 Task: Create a task  Integrate a new third-party shipping system for an e-commerce website , assign it to team member softage.1@softage.net in the project AgileMastery and update the status of the task to  On Track  , set the priority of the task to Low
Action: Mouse moved to (93, 345)
Screenshot: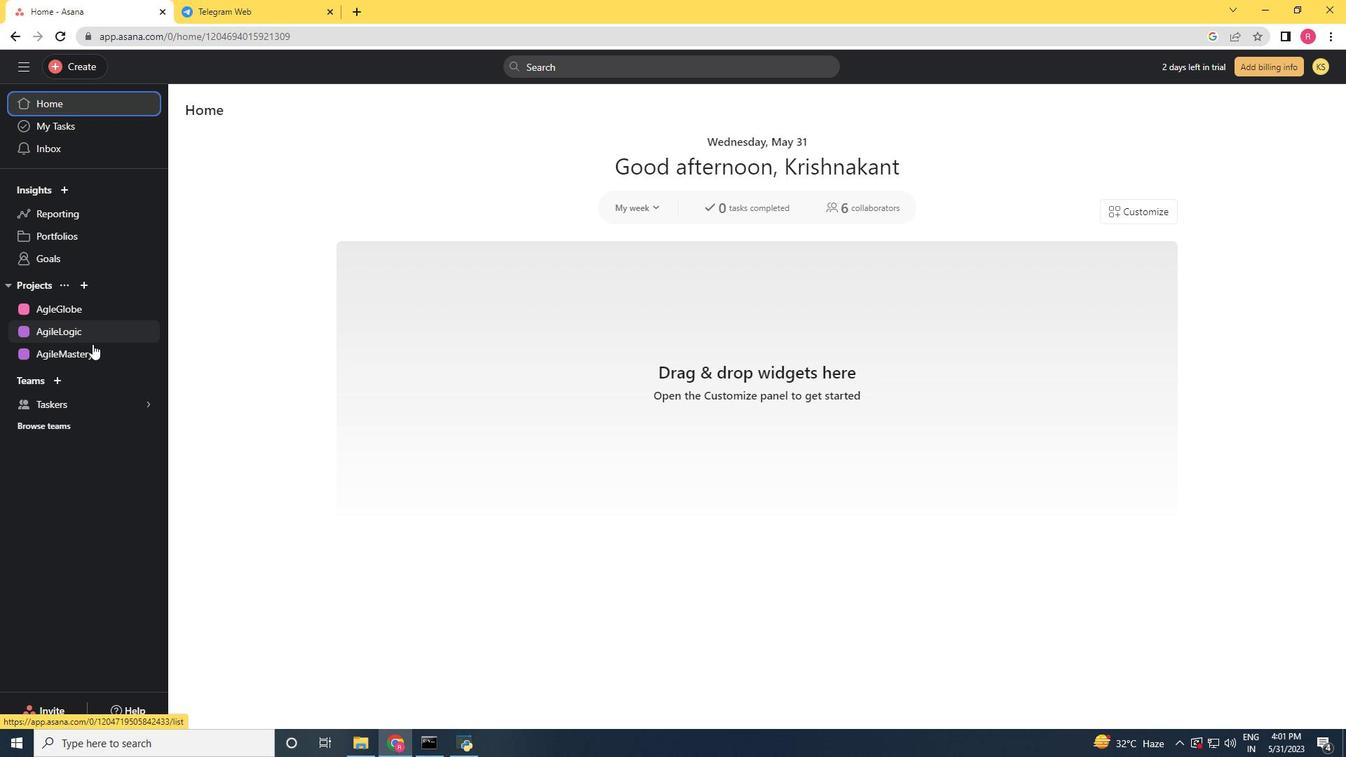 
Action: Mouse pressed left at (93, 345)
Screenshot: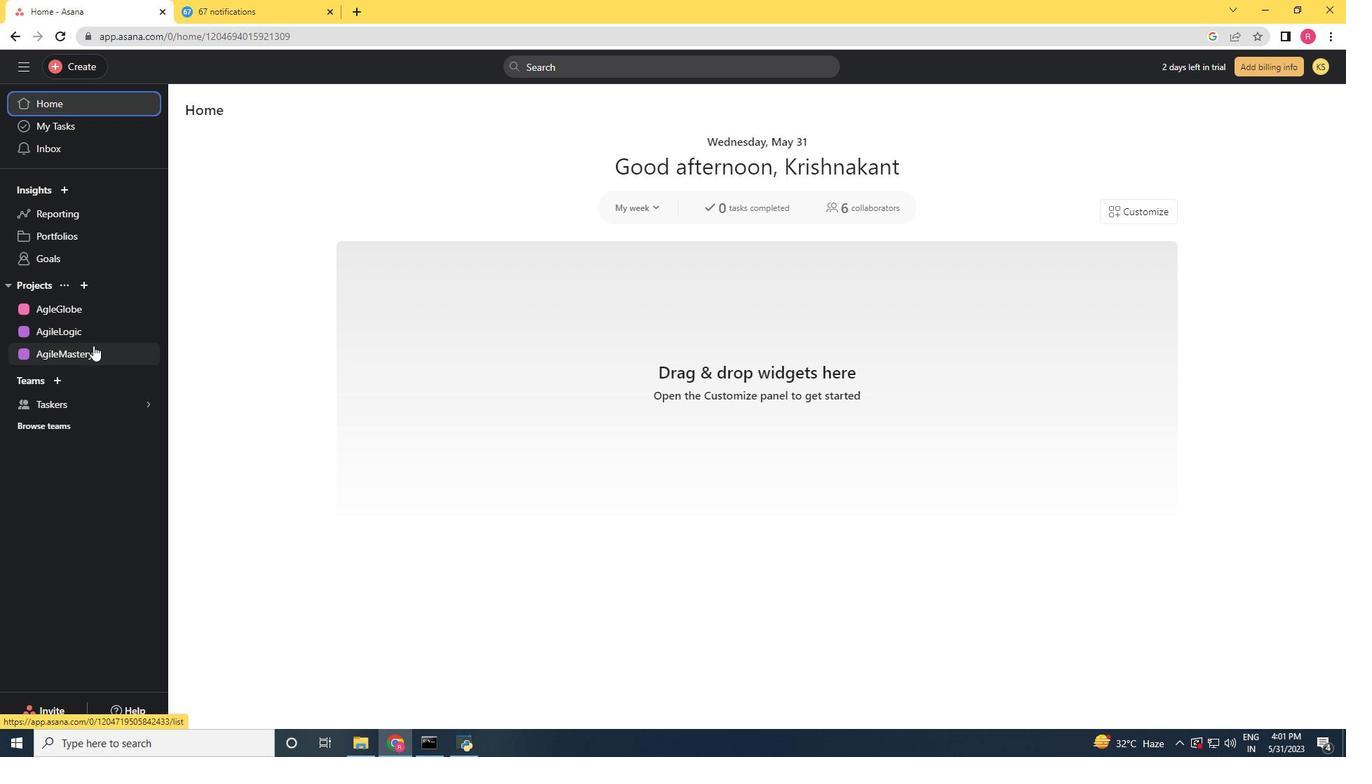 
Action: Mouse moved to (86, 56)
Screenshot: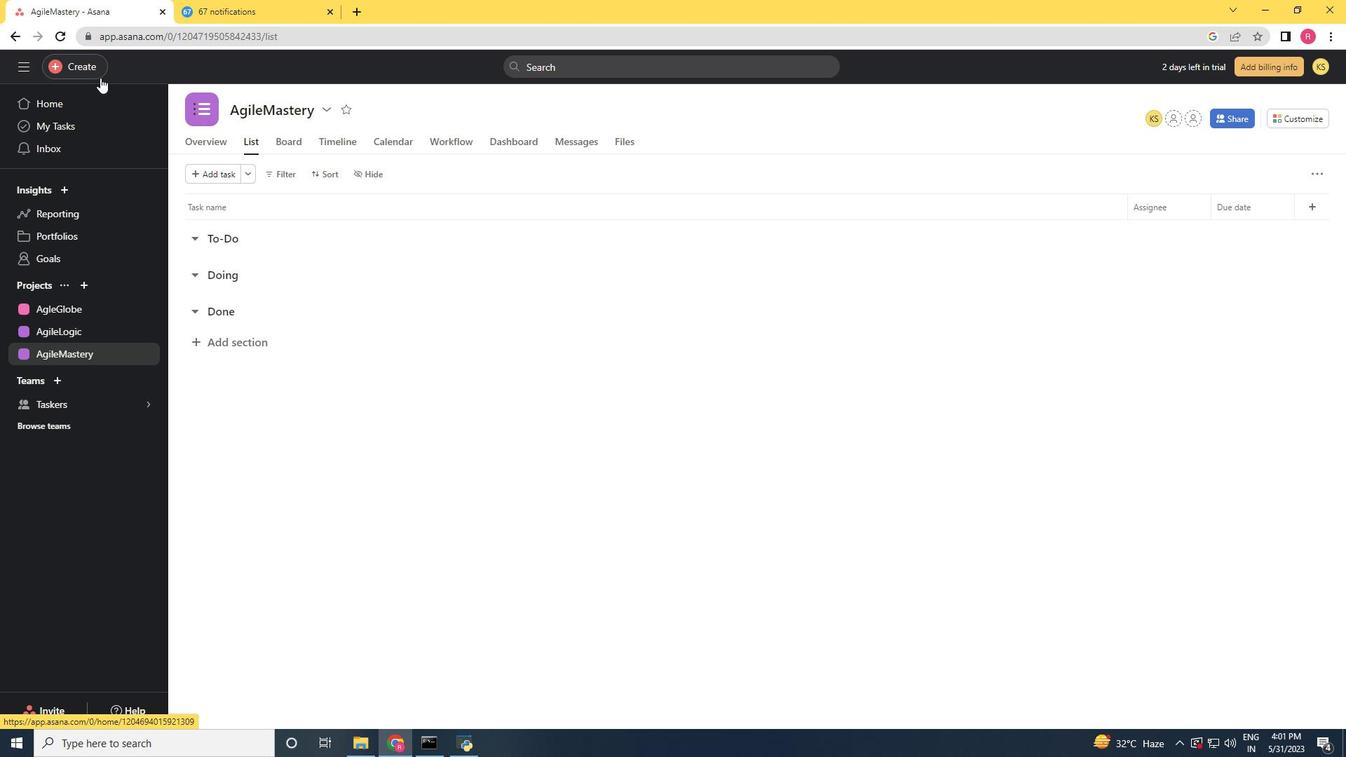 
Action: Mouse pressed left at (86, 56)
Screenshot: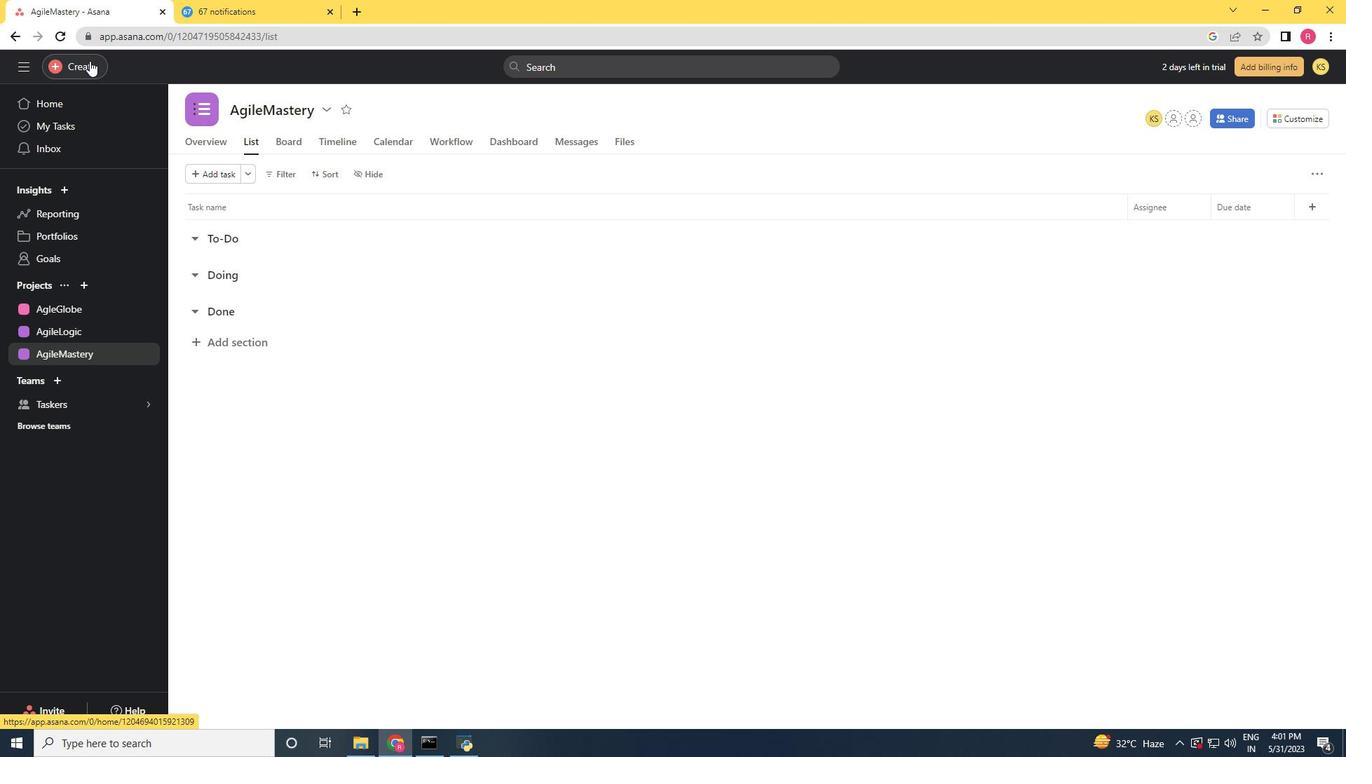 
Action: Mouse moved to (152, 66)
Screenshot: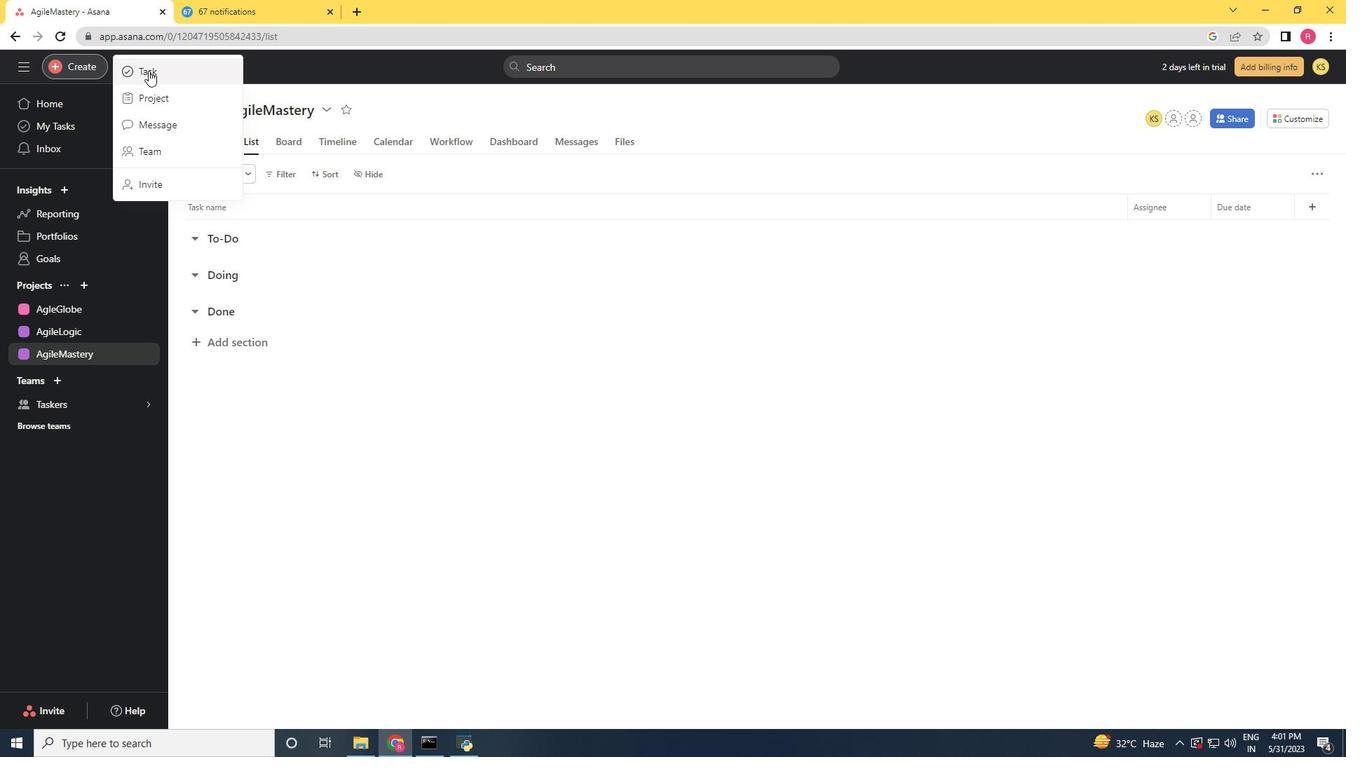 
Action: Mouse pressed left at (152, 66)
Screenshot: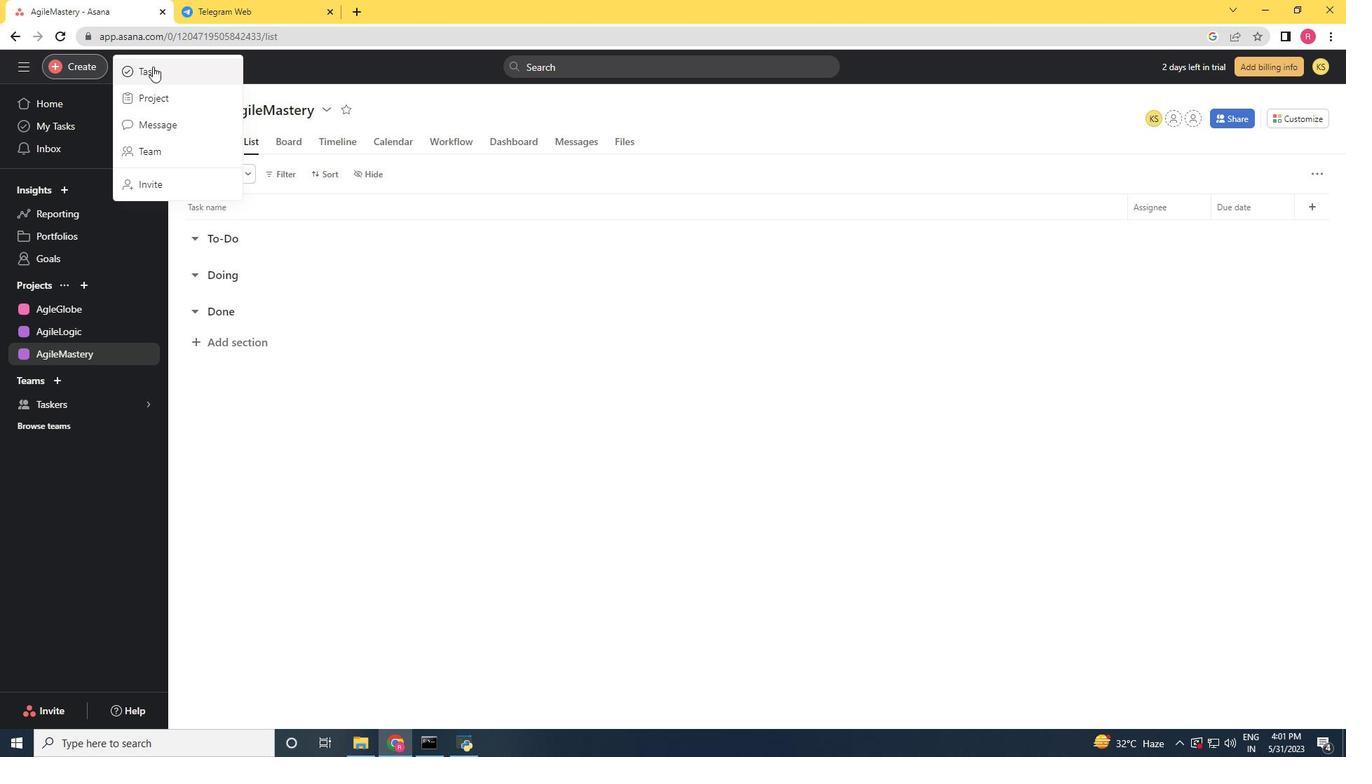 
Action: Mouse moved to (1099, 377)
Screenshot: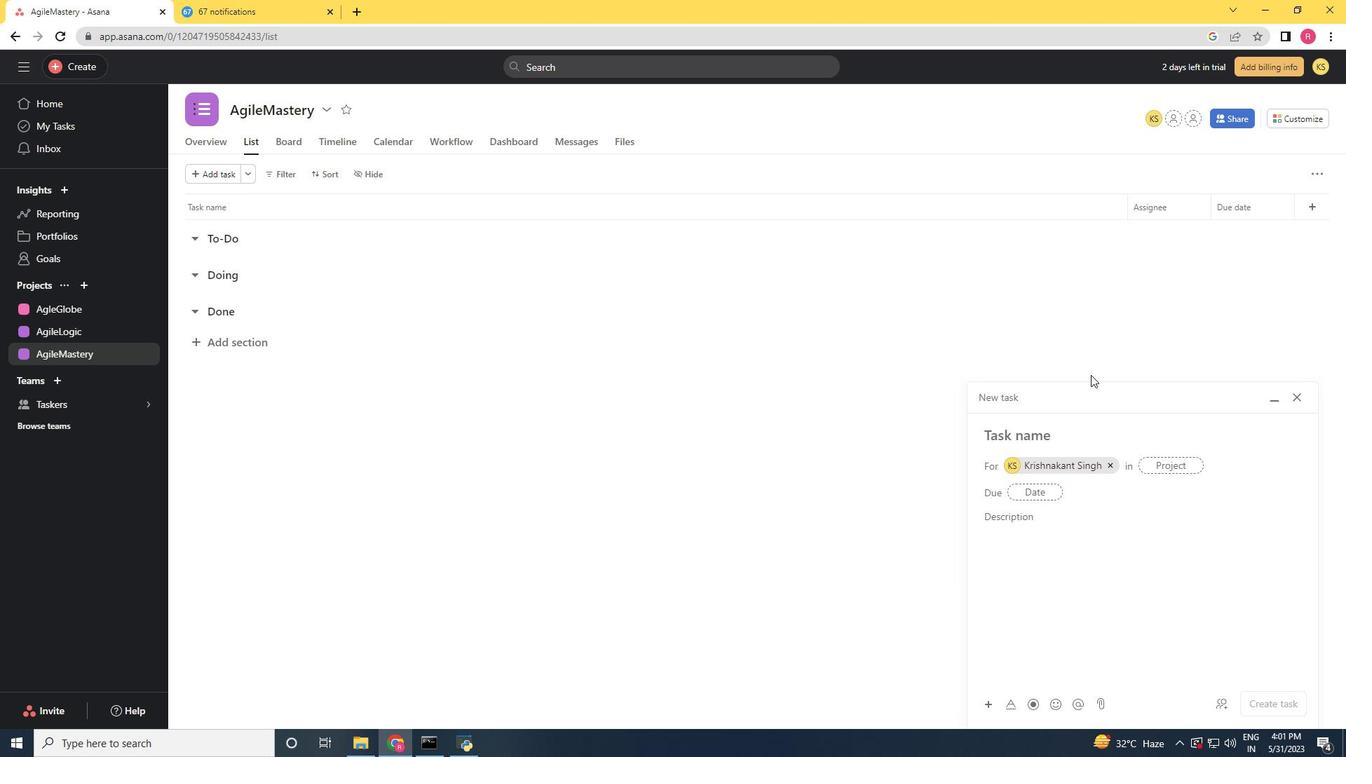 
Action: Key pressed <Key.shift>Integrate<Key.space>a<Key.space>new<Key.space>r<Key.backspace>third-party<Key.space>shipping<Key.space>system<Key.space>for<Key.space>an<Key.space>e-commerce<Key.space>website
Screenshot: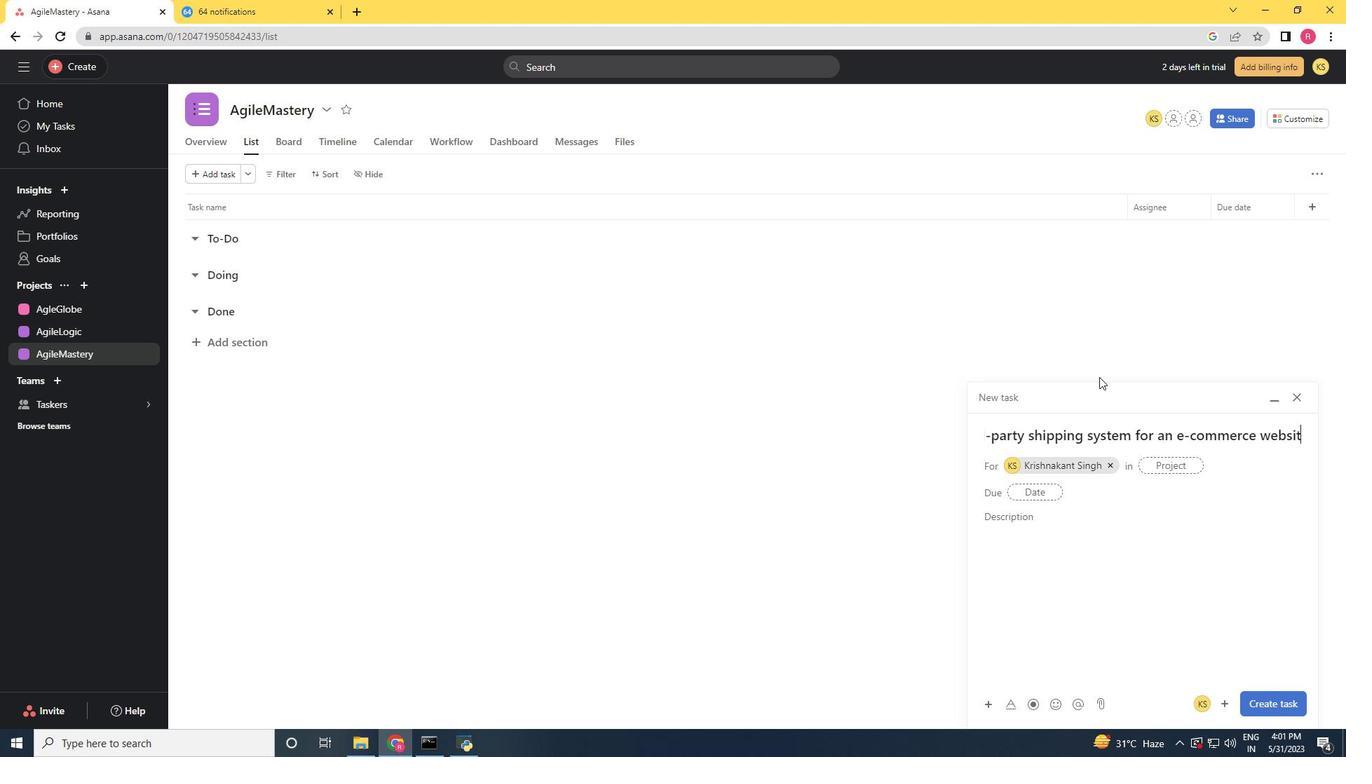 
Action: Mouse moved to (1086, 464)
Screenshot: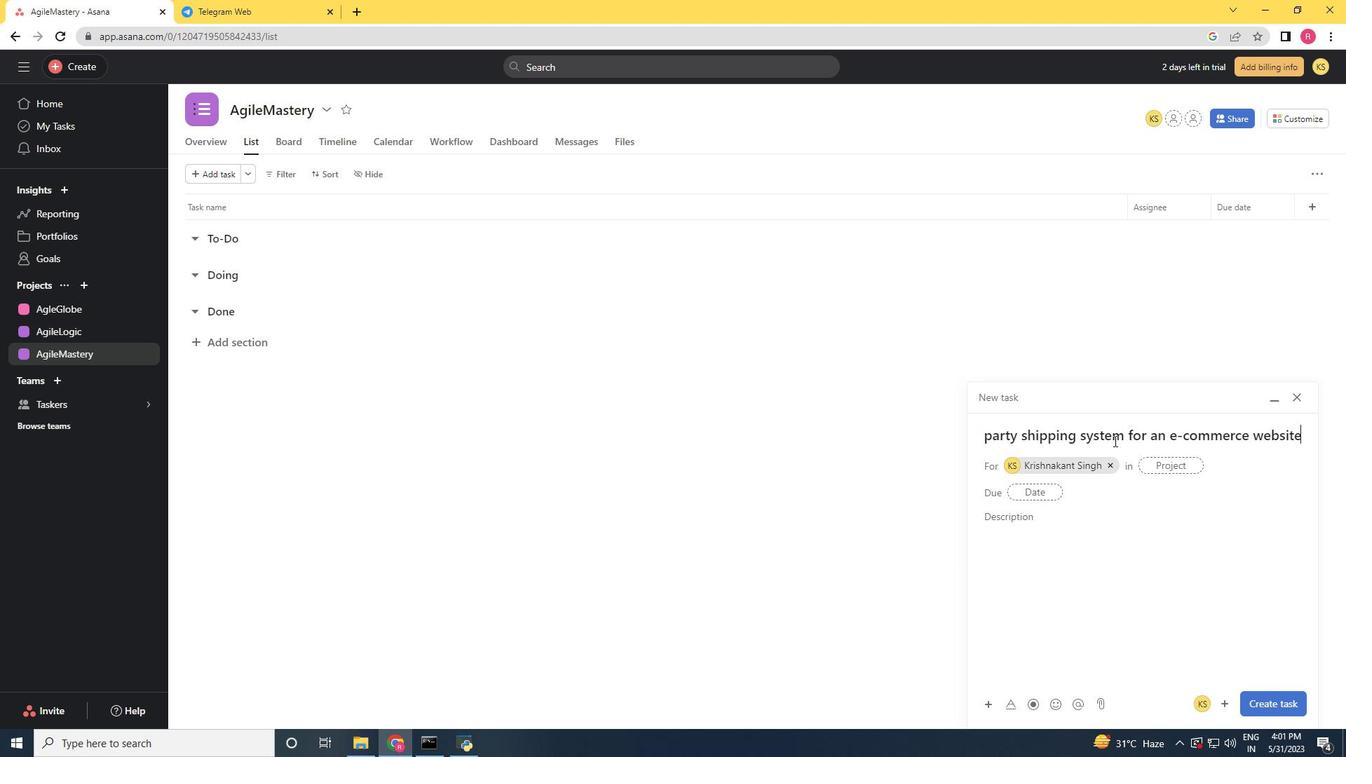 
Action: Mouse pressed left at (1086, 464)
Screenshot: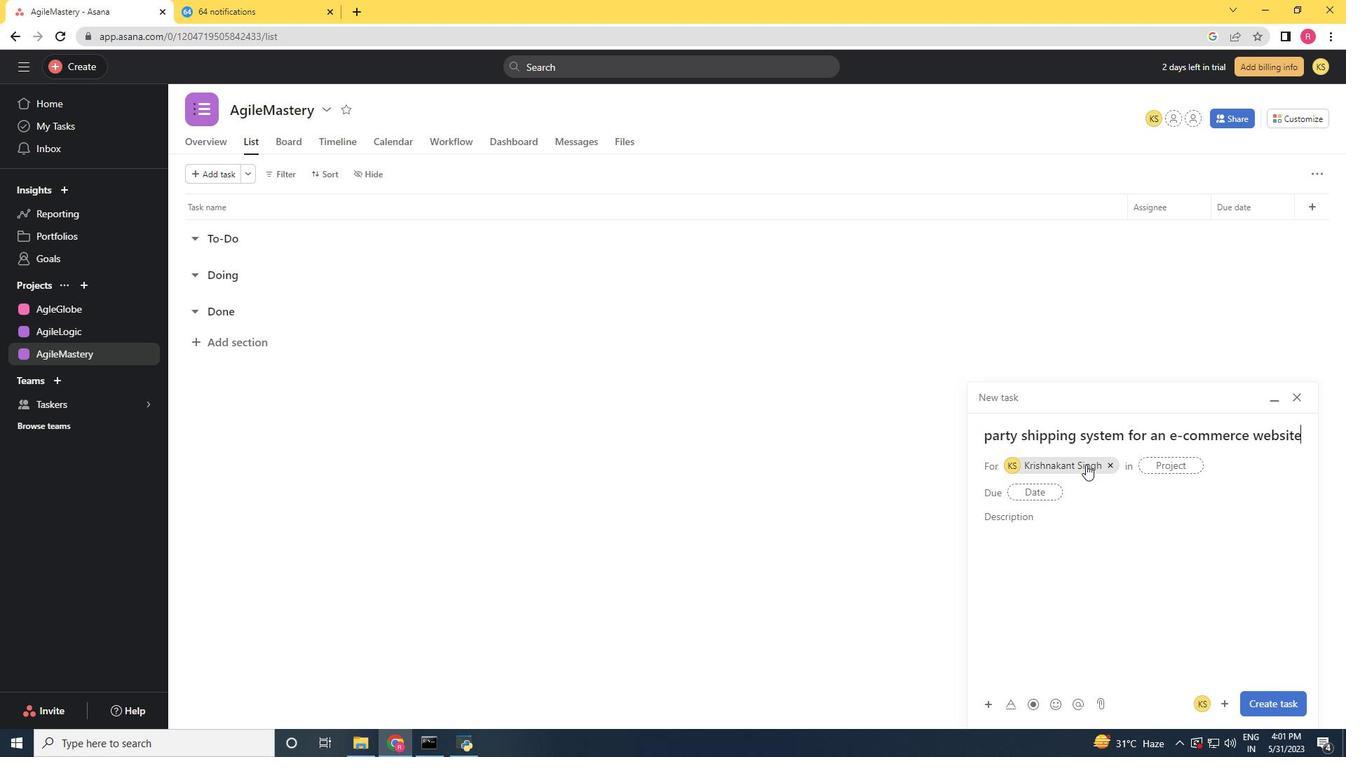 
Action: Mouse moved to (1037, 467)
Screenshot: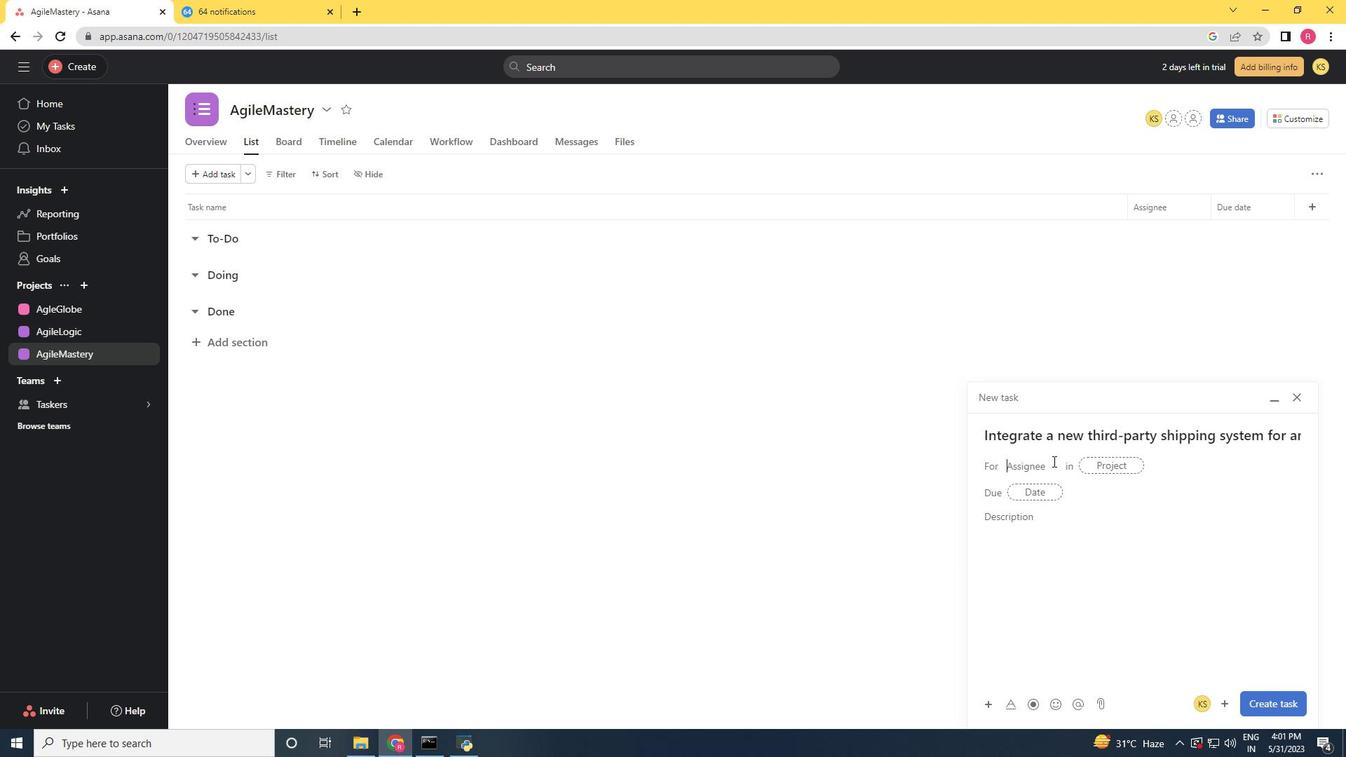 
Action: Mouse pressed left at (1037, 467)
Screenshot: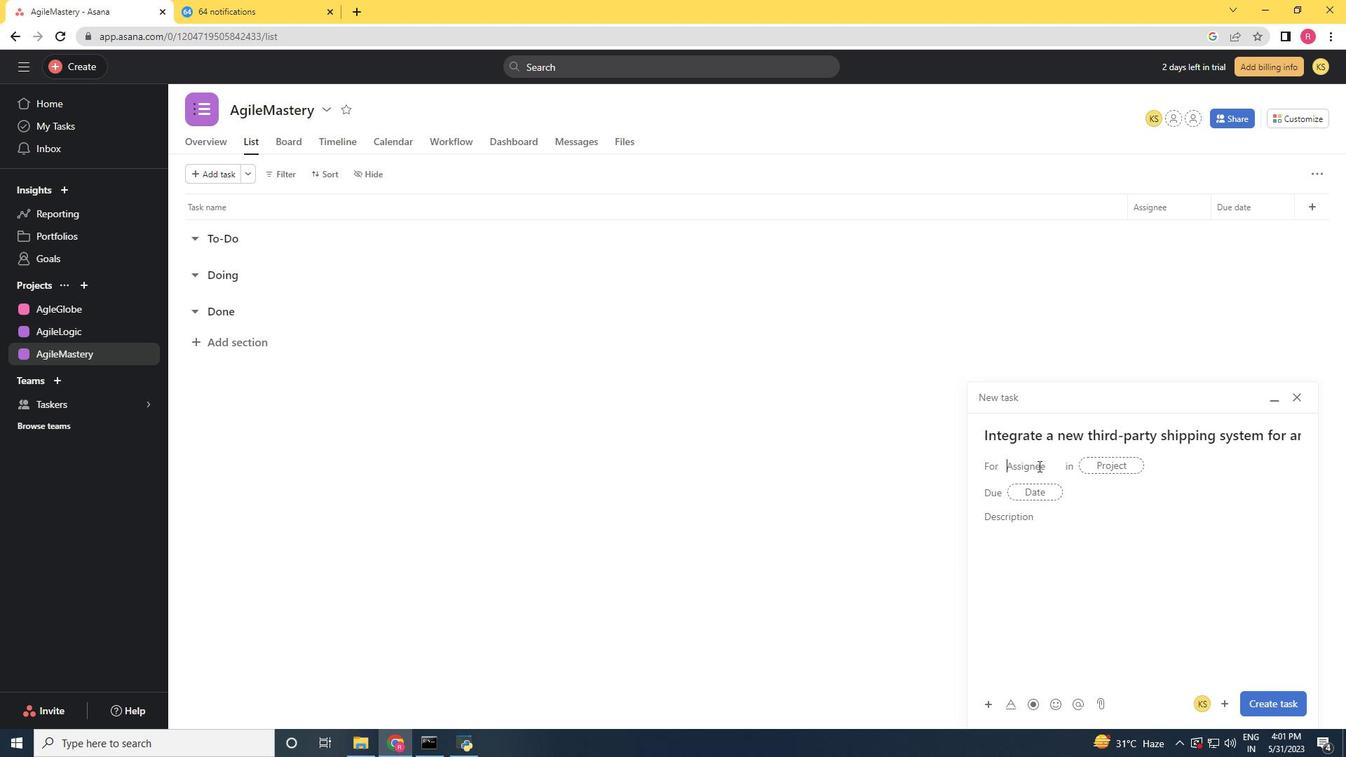 
Action: Key pressed softage.1<Key.shift>@softage.net
Screenshot: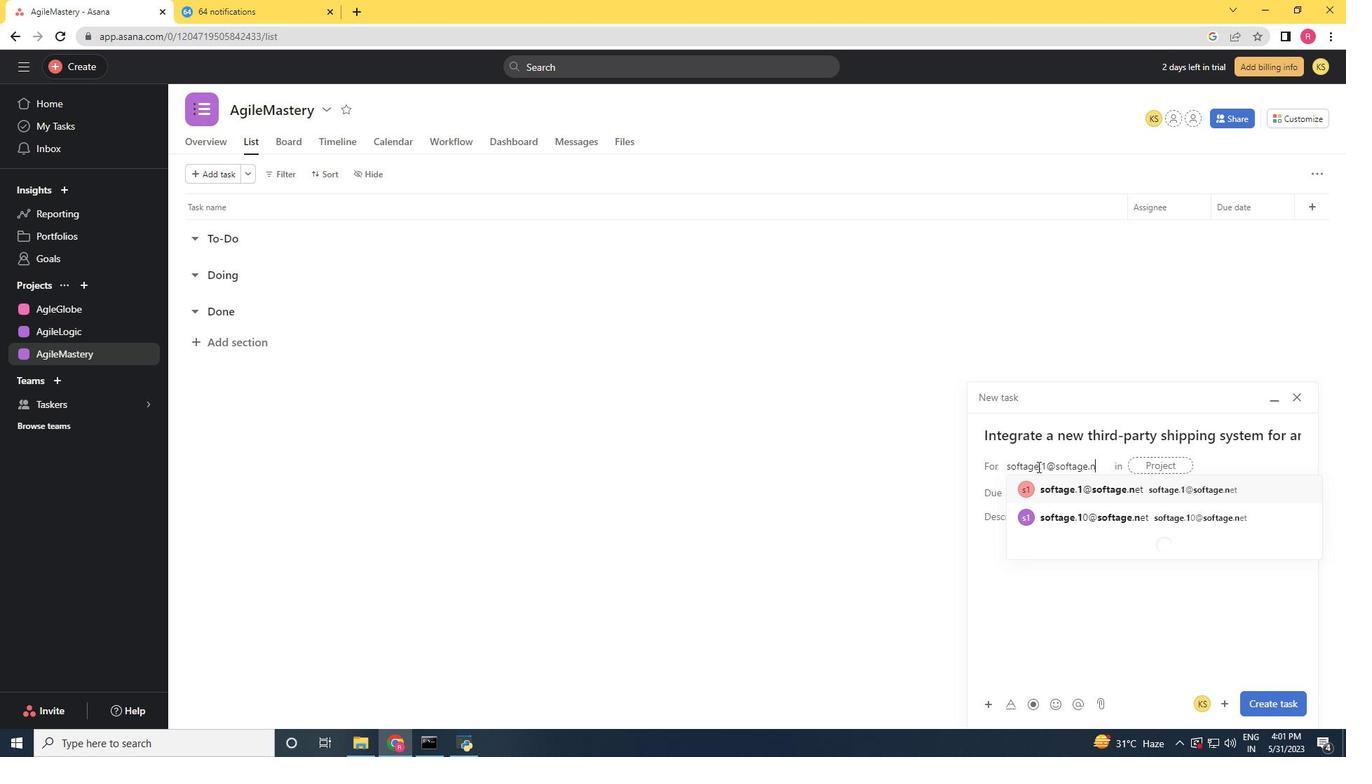 
Action: Mouse moved to (1076, 483)
Screenshot: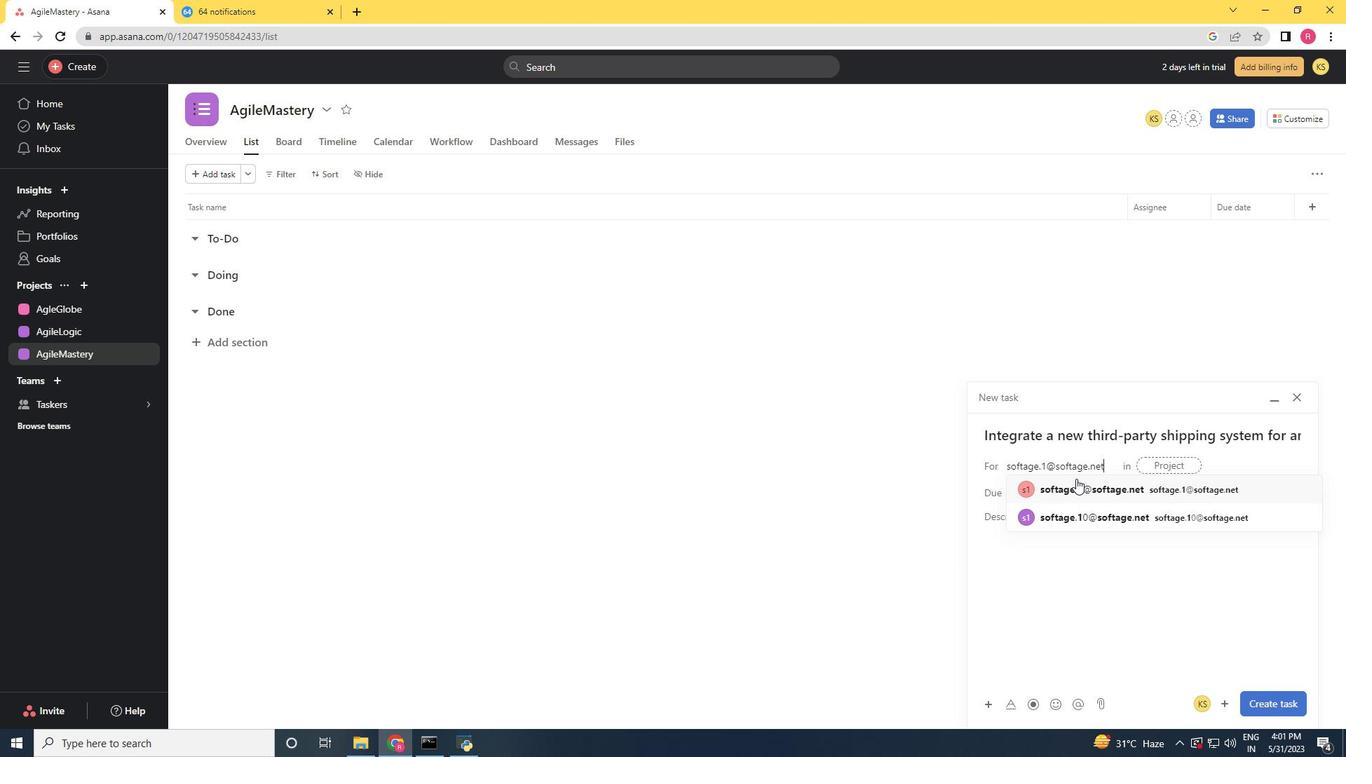 
Action: Mouse pressed left at (1076, 483)
Screenshot: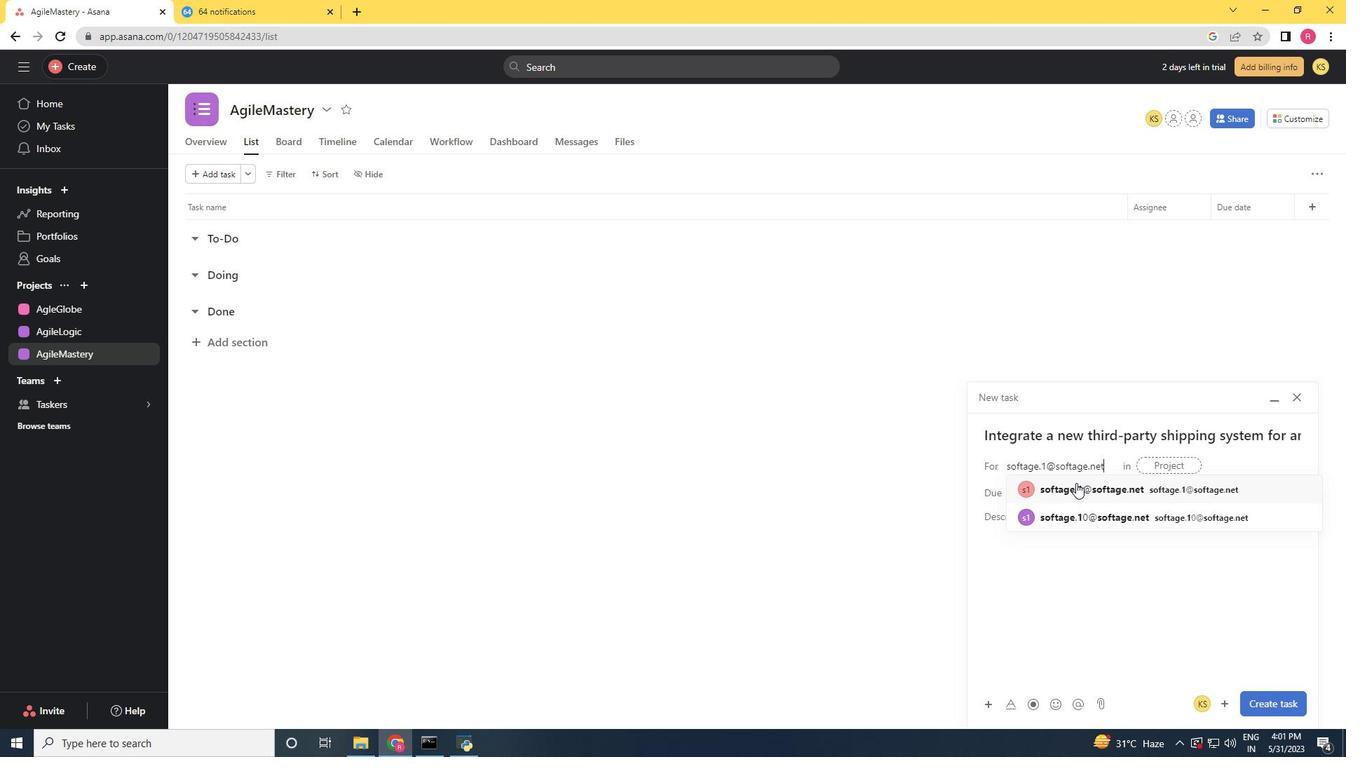 
Action: Mouse moved to (951, 492)
Screenshot: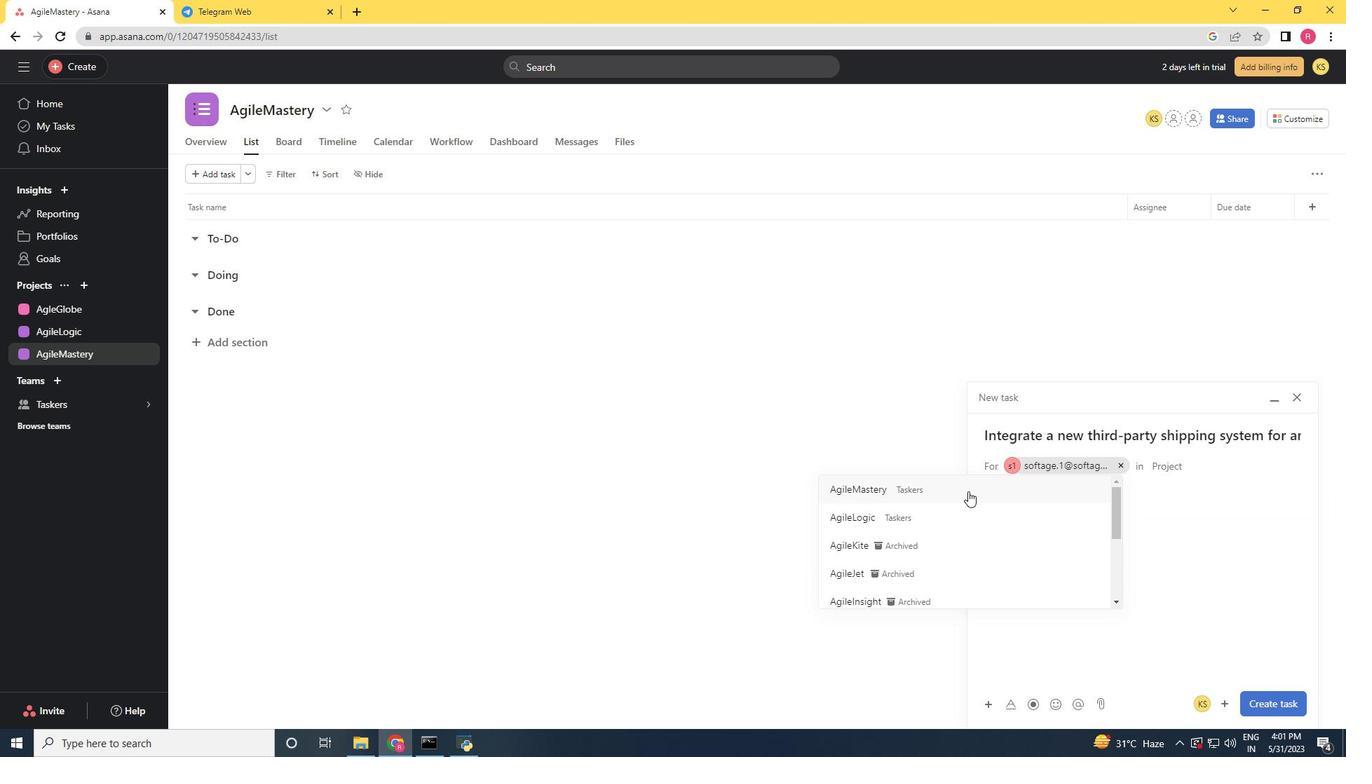 
Action: Mouse pressed left at (951, 492)
Screenshot: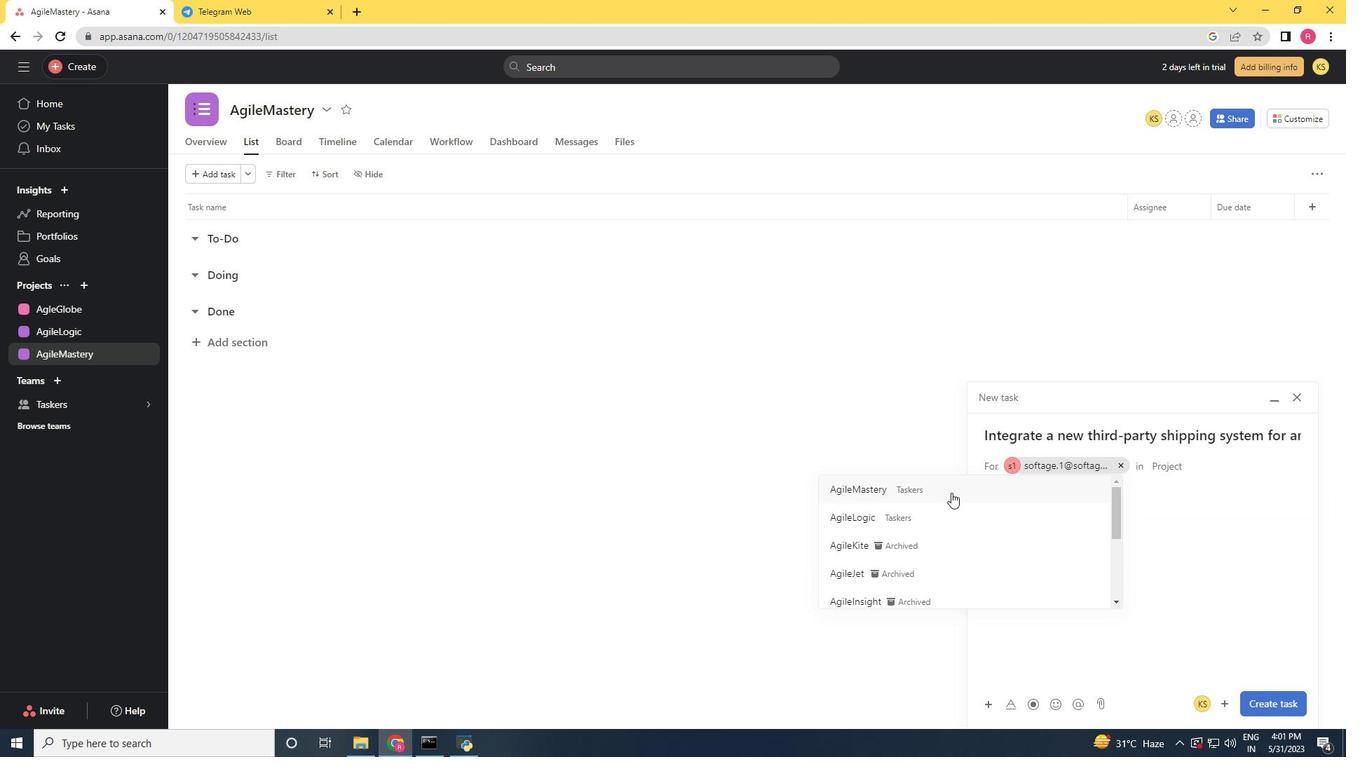 
Action: Mouse moved to (1284, 708)
Screenshot: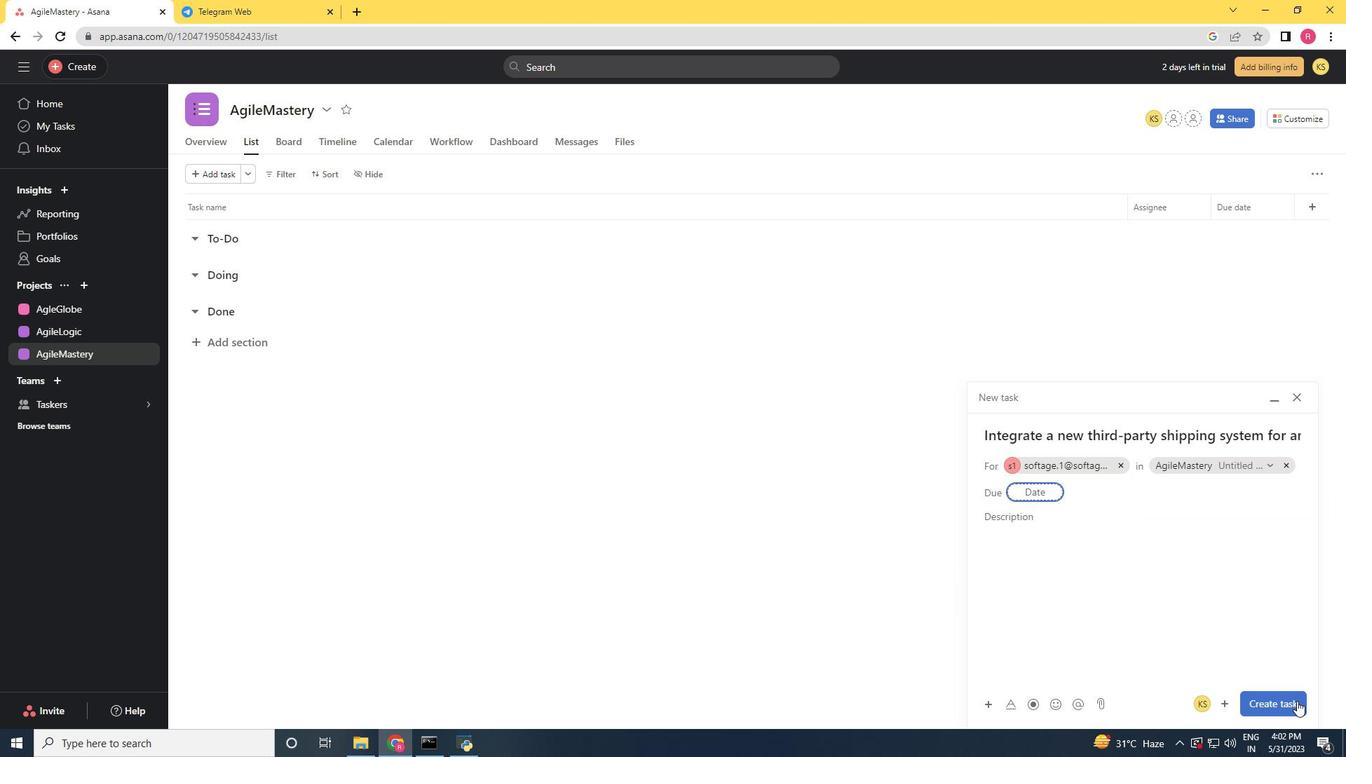 
Action: Mouse pressed left at (1284, 708)
Screenshot: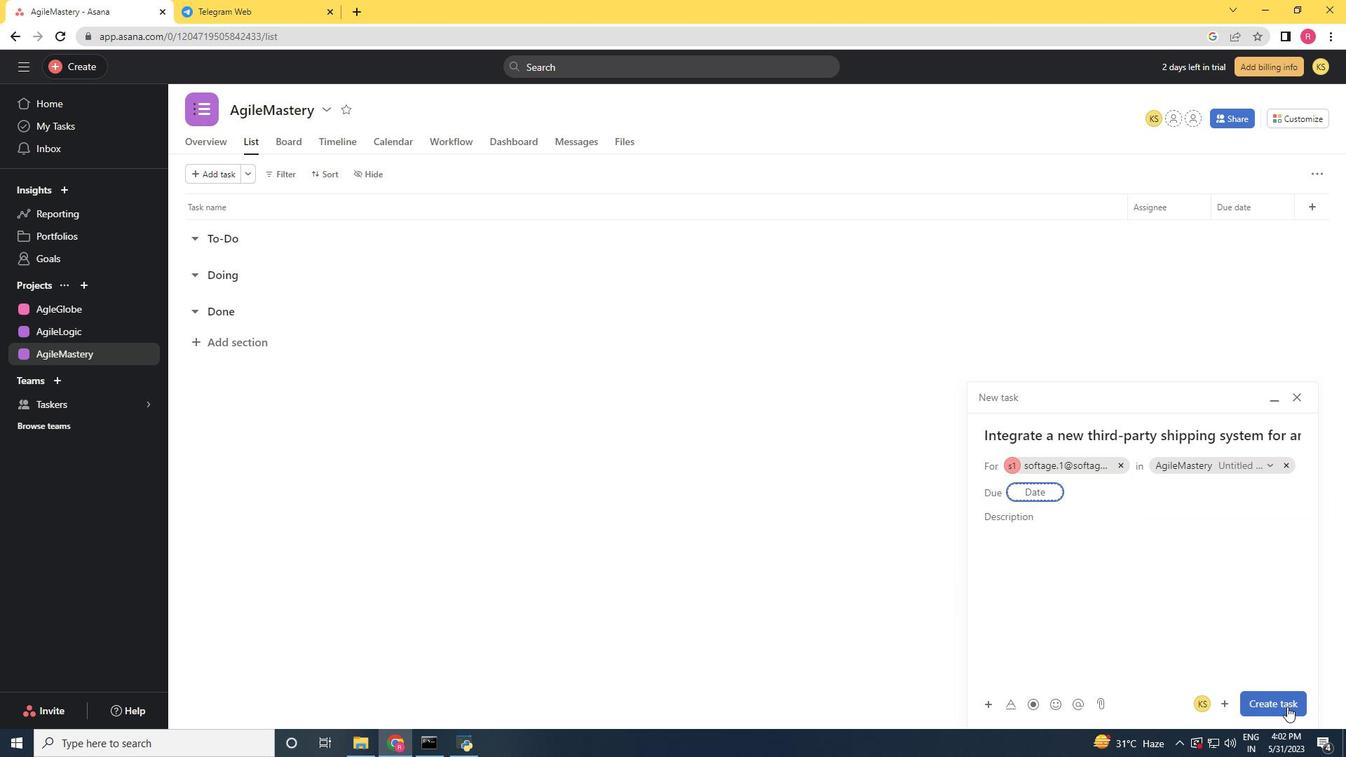 
Action: Mouse moved to (1129, 203)
Screenshot: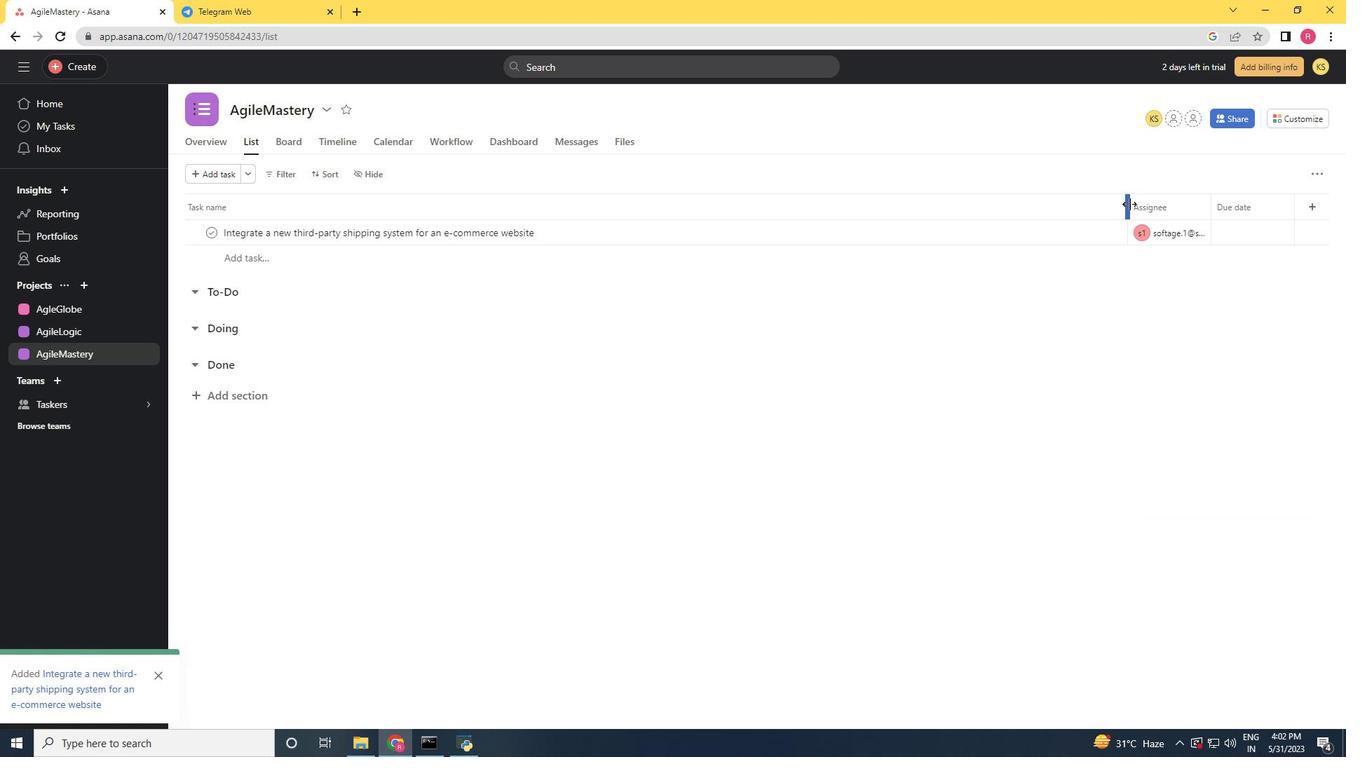 
Action: Mouse pressed left at (1129, 203)
Screenshot: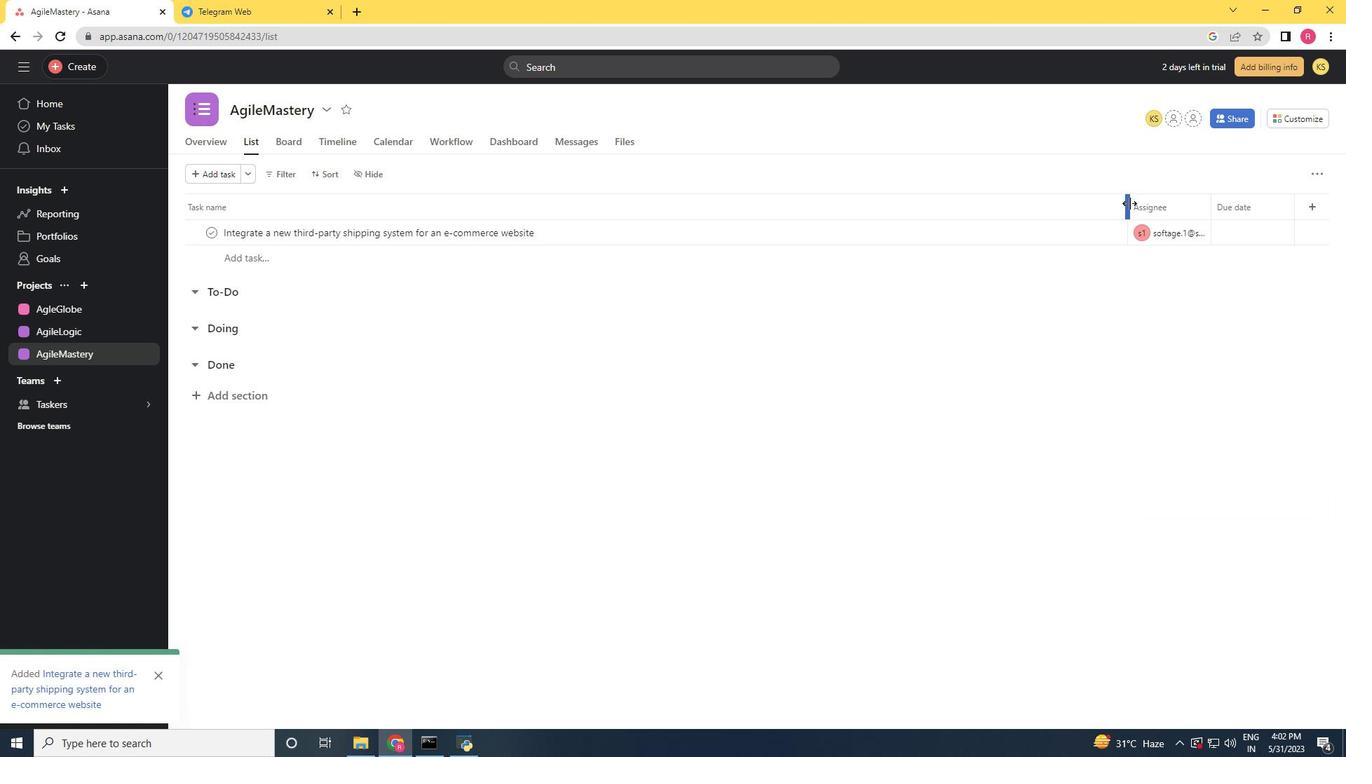
Action: Mouse moved to (1186, 206)
Screenshot: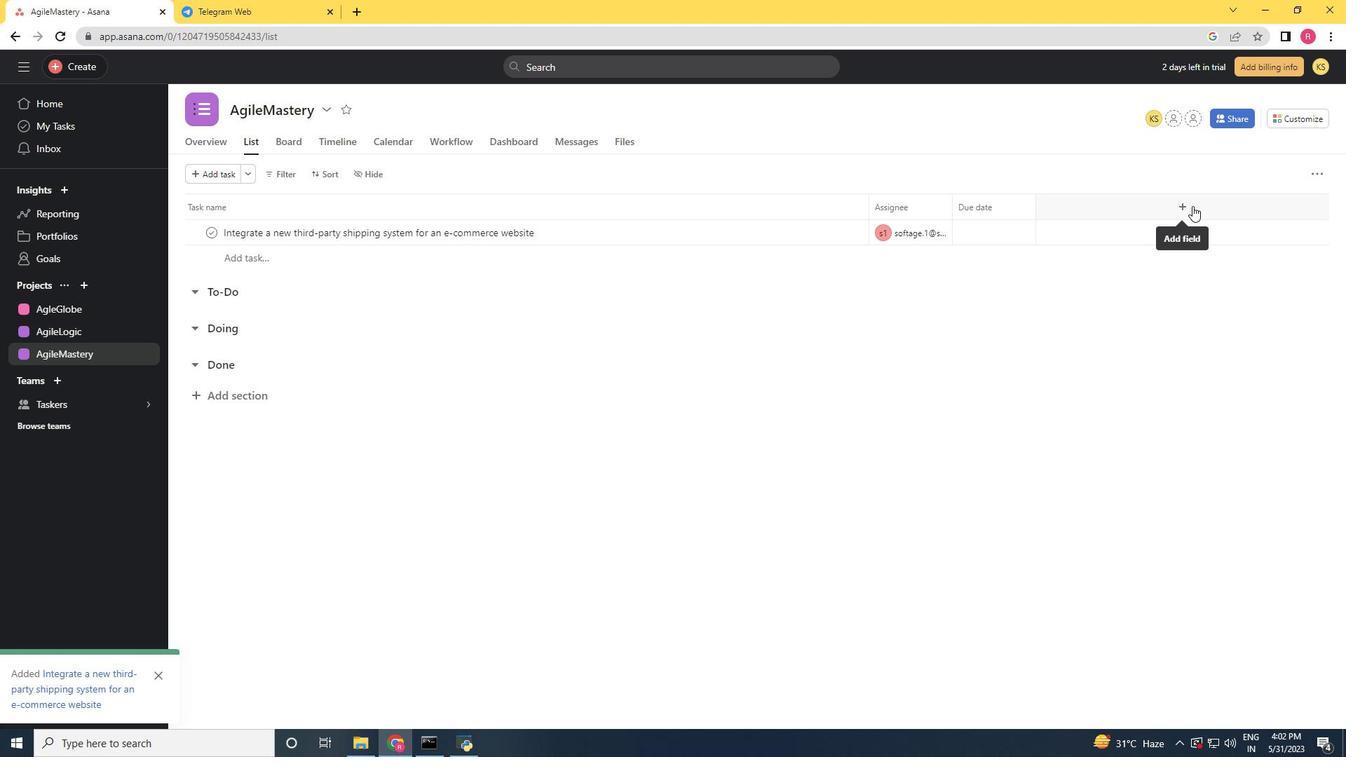 
Action: Mouse pressed left at (1186, 206)
Screenshot: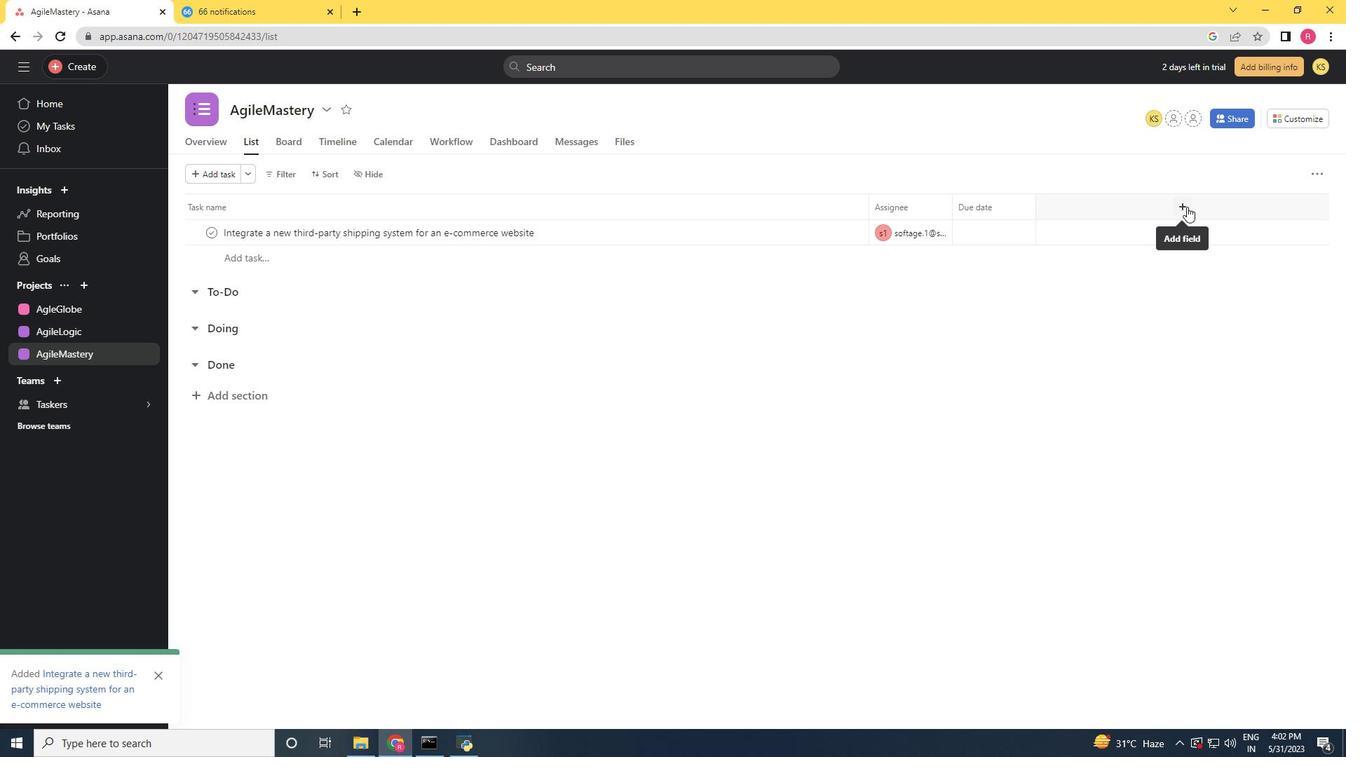 
Action: Mouse moved to (1075, 366)
Screenshot: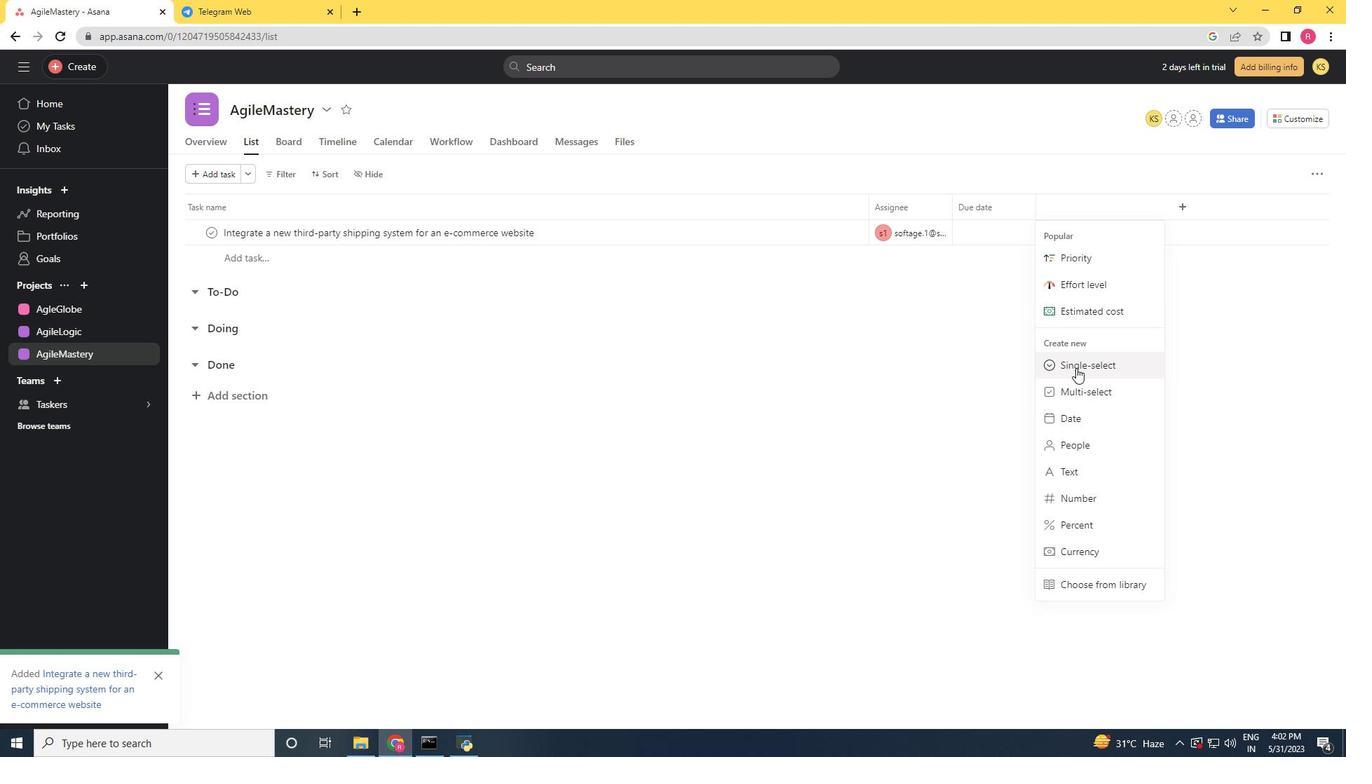 
Action: Mouse pressed left at (1075, 366)
Screenshot: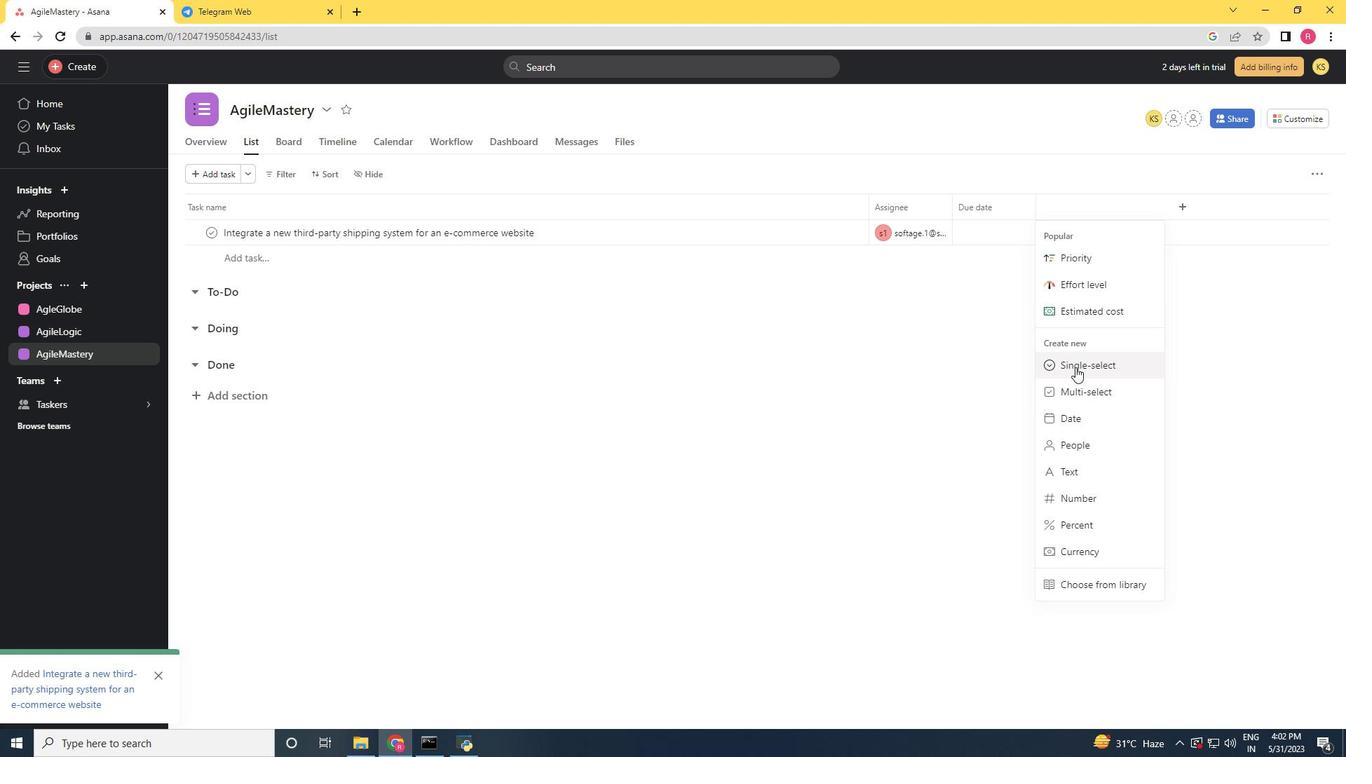 
Action: Key pressed <Key.shift><Key.shift><Key.shift><Key.shift><Key.shift><Key.shift><Key.shift><Key.shift><Key.shift><Key.shift><Key.shift><Key.shift><Key.shift><Key.shift><Key.shift><Key.shift><Key.shift><Key.shift><Key.shift>Status
Screenshot: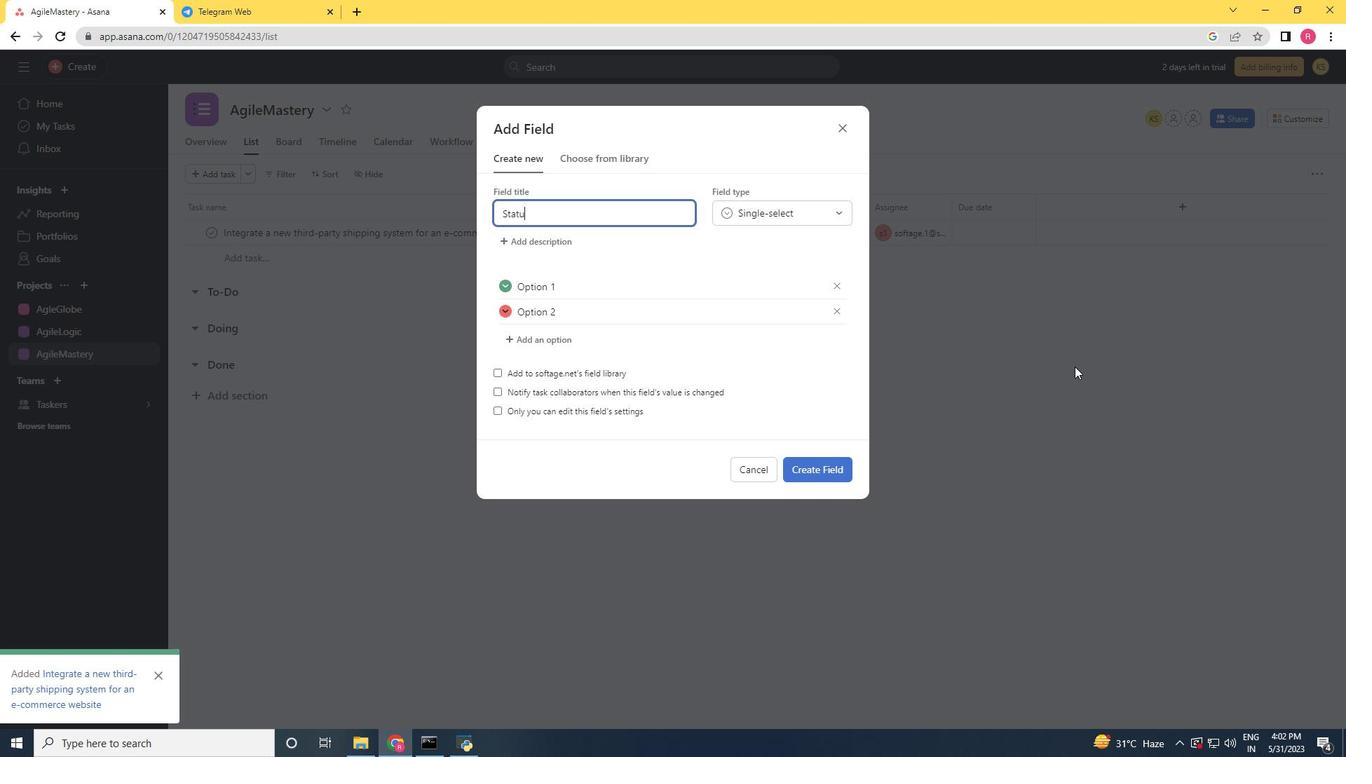 
Action: Mouse moved to (648, 295)
Screenshot: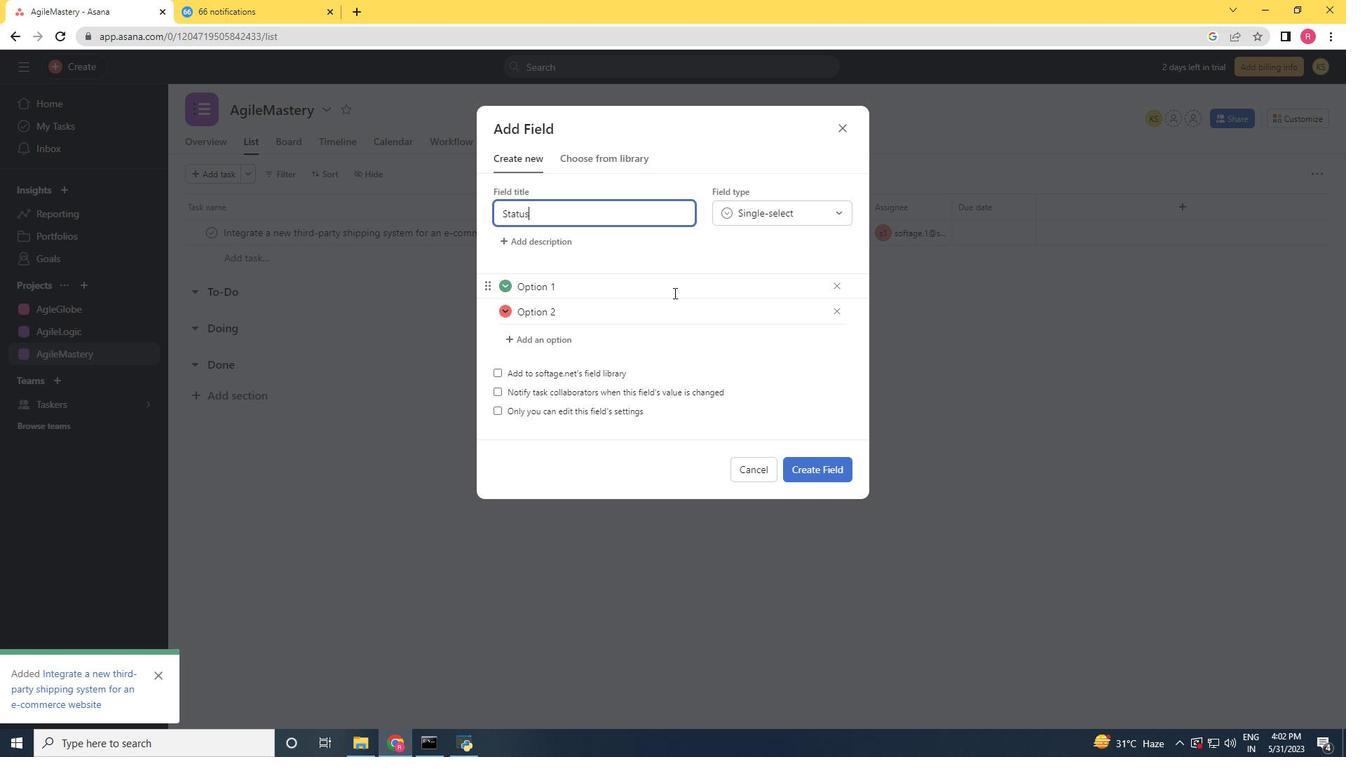 
Action: Mouse pressed left at (648, 295)
Screenshot: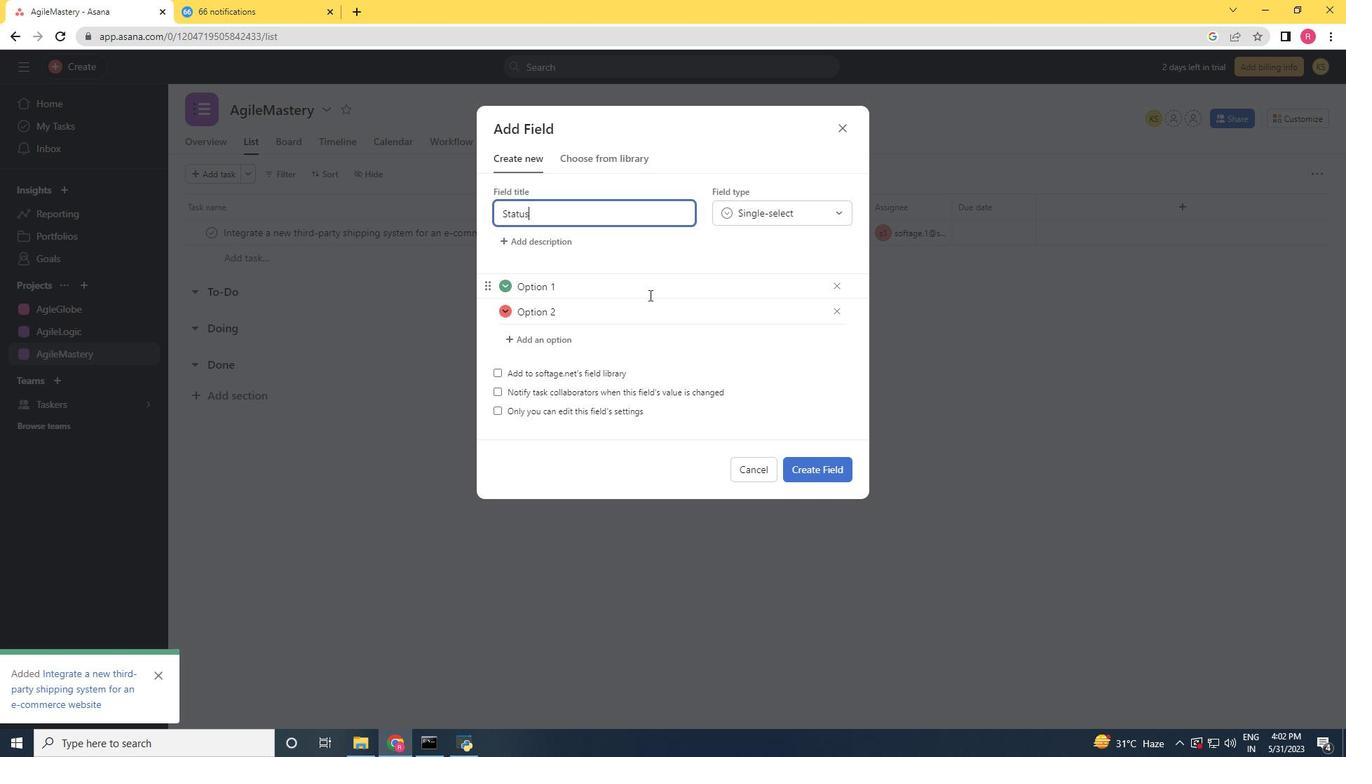 
Action: Key pressed <Key.backspace><Key.backspace><Key.backspace><Key.backspace><Key.backspace><Key.backspace><Key.backspace><Key.backspace><Key.shift>On<Key.space><Key.shift>Track<Key.enter><Key.shift>Off<Key.space><Key.shift>Track<Key.enter><Key.shift><Key.shift><Key.shift>At<Key.space><Key.shift>Risk
Screenshot: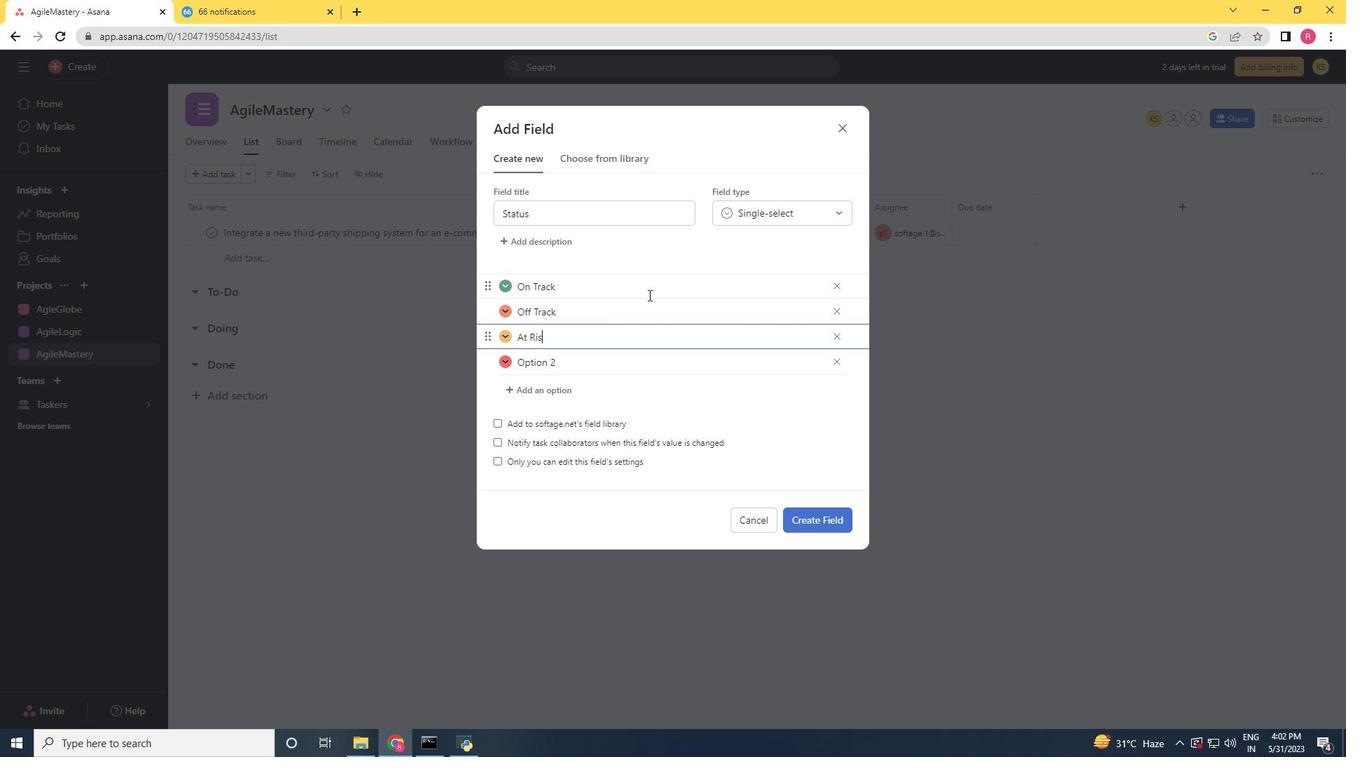 
Action: Mouse moved to (838, 363)
Screenshot: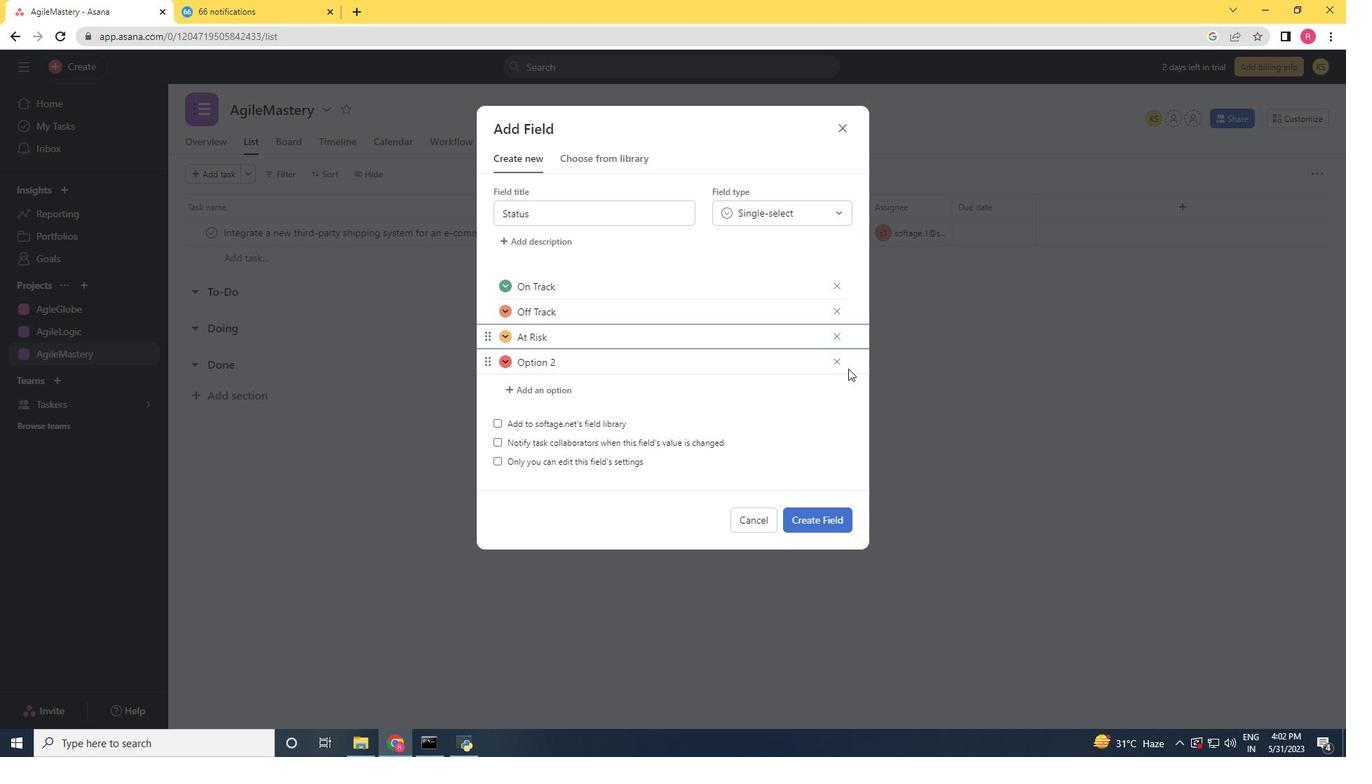 
Action: Mouse pressed left at (838, 363)
Screenshot: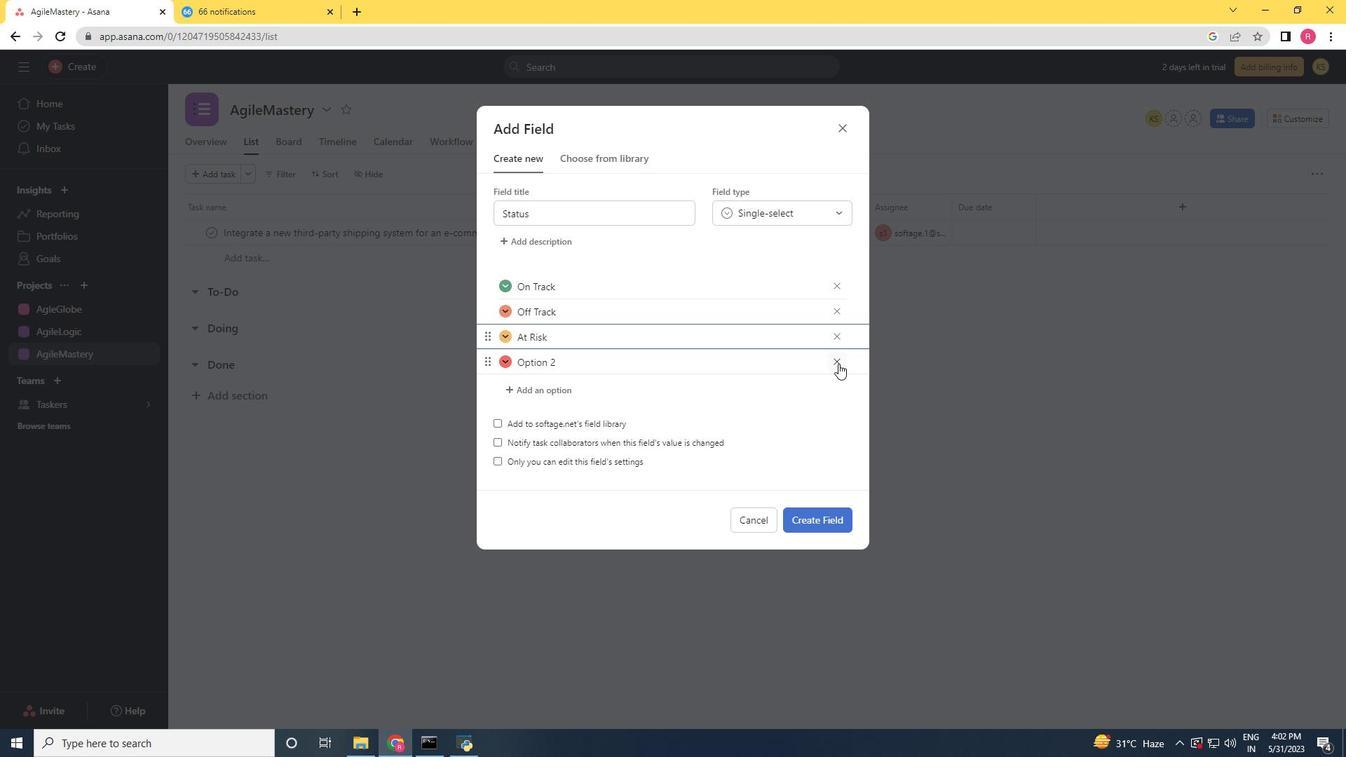 
Action: Mouse moved to (824, 493)
Screenshot: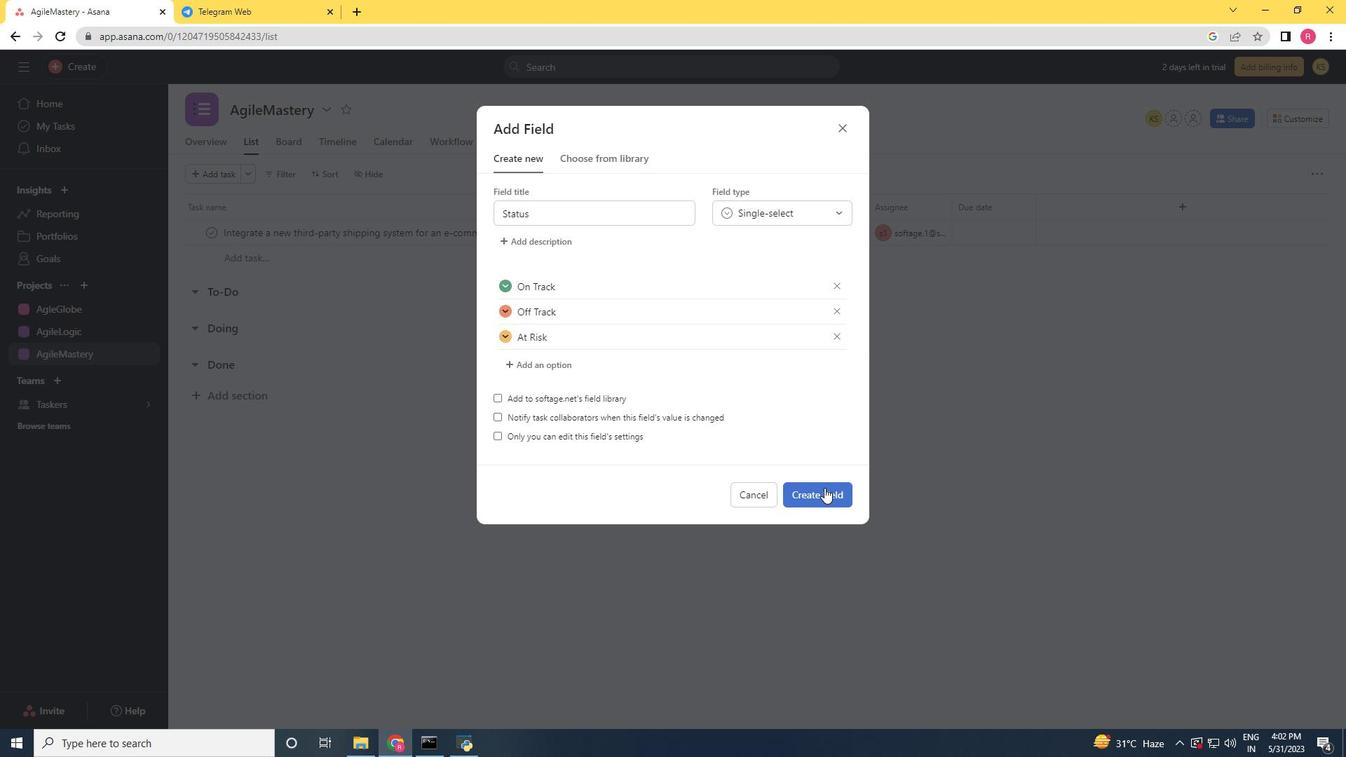 
Action: Mouse pressed left at (824, 493)
Screenshot: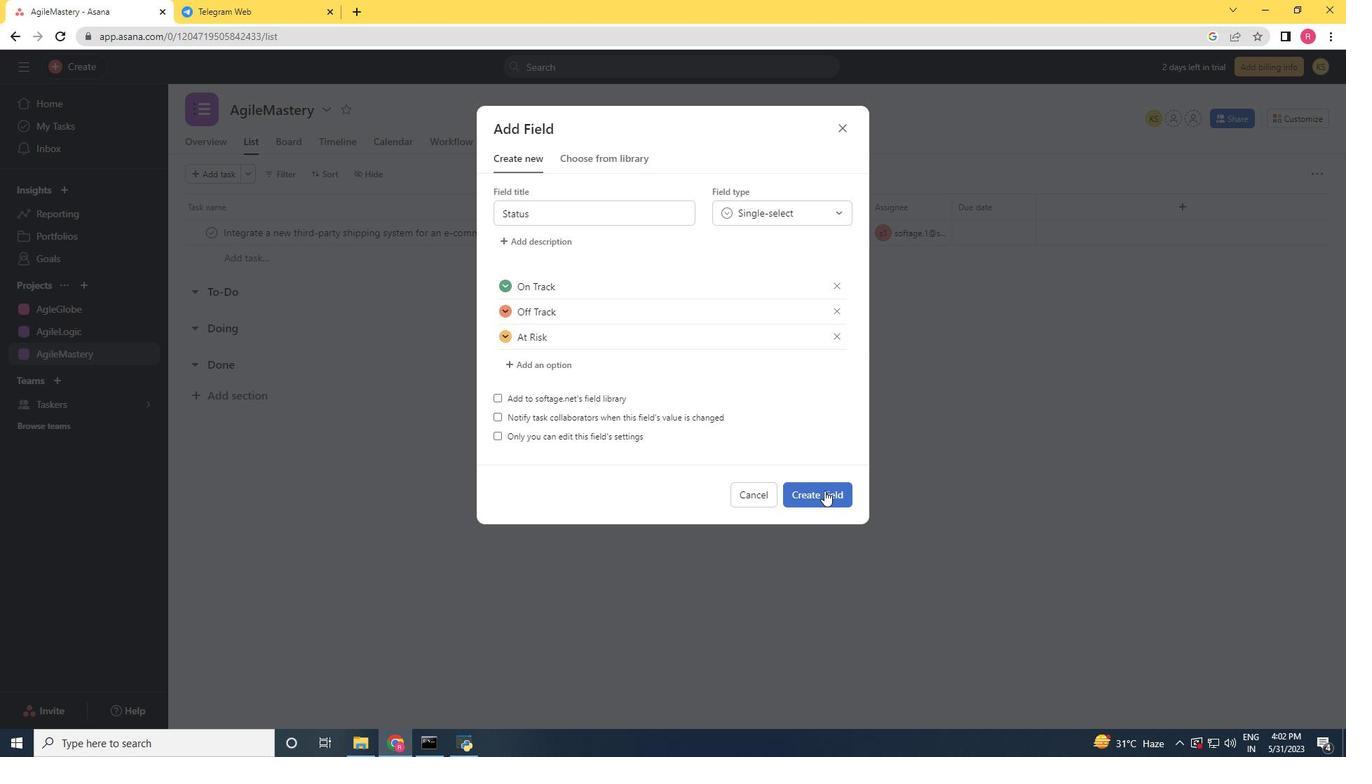 
Action: Mouse moved to (1074, 234)
Screenshot: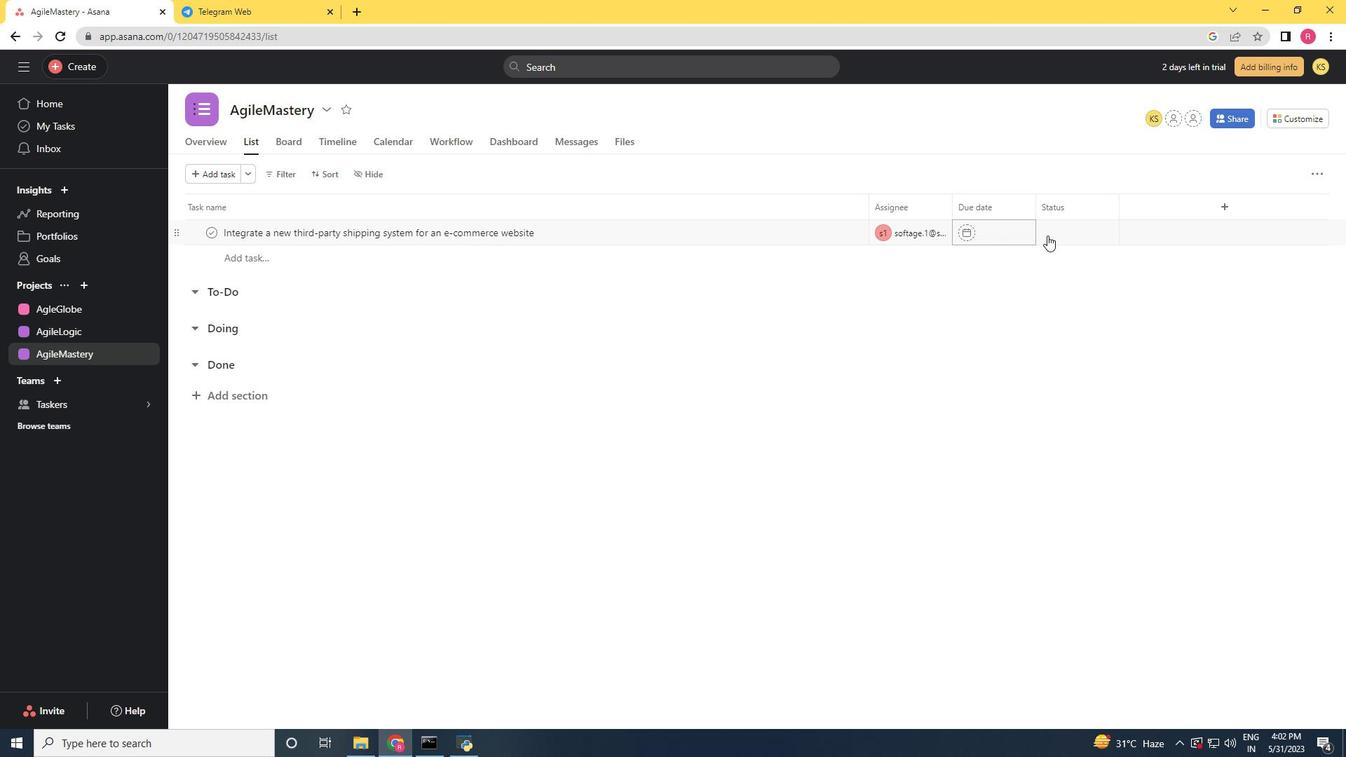 
Action: Mouse pressed left at (1074, 234)
Screenshot: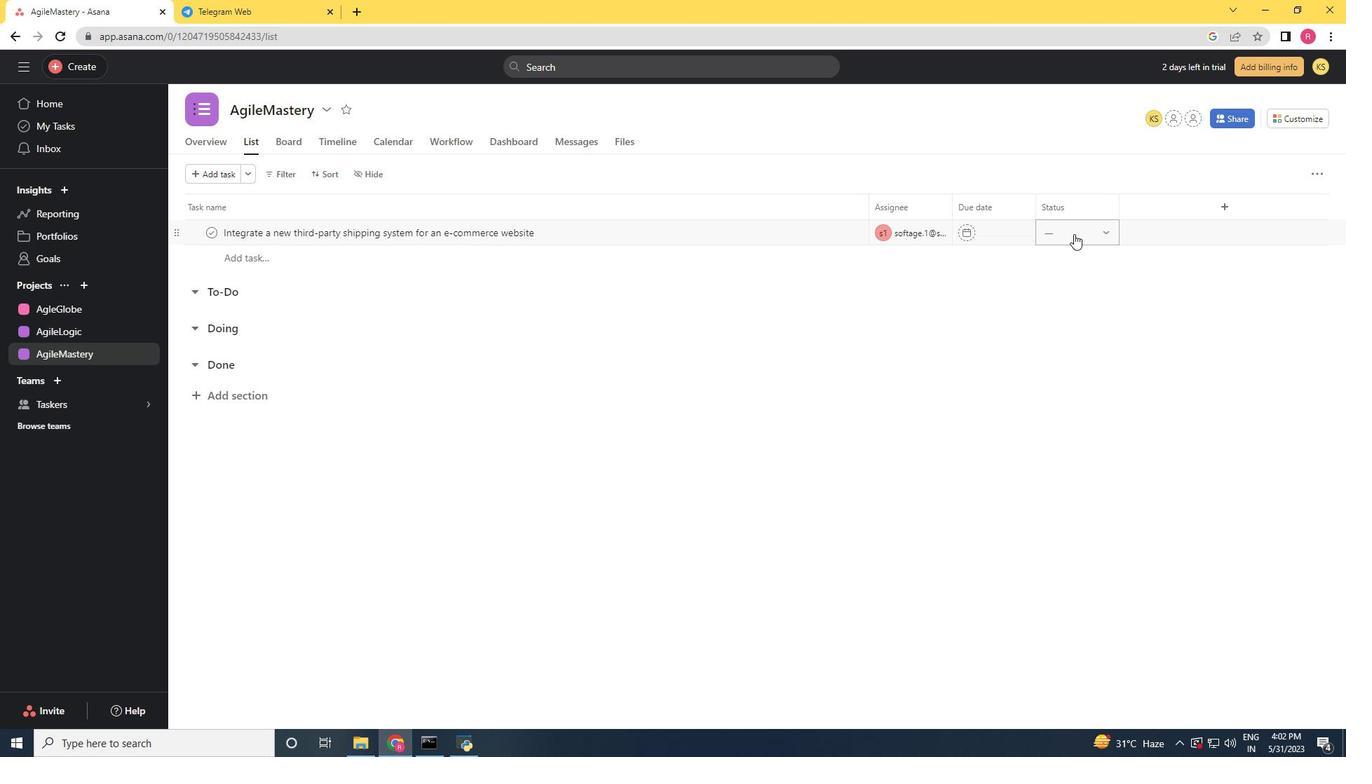 
Action: Mouse moved to (1083, 283)
Screenshot: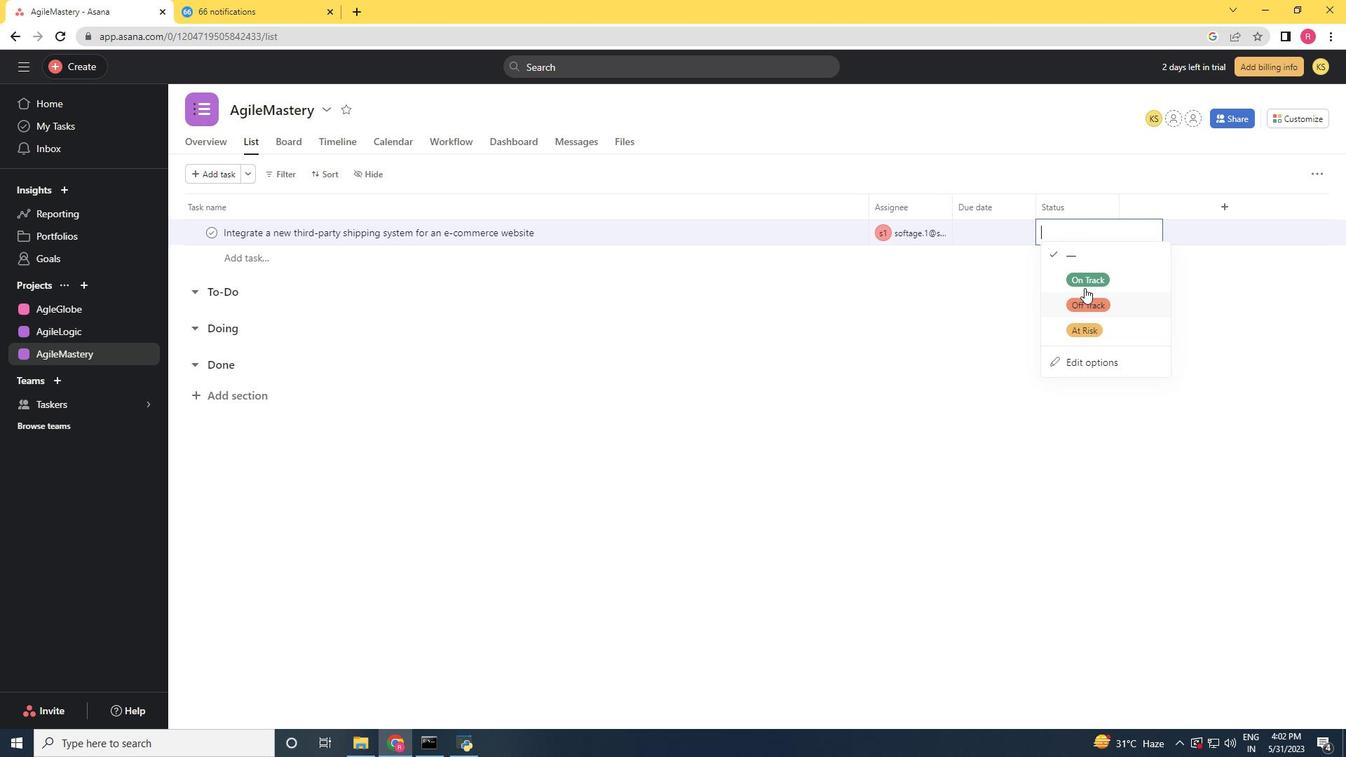 
Action: Mouse pressed left at (1083, 283)
Screenshot: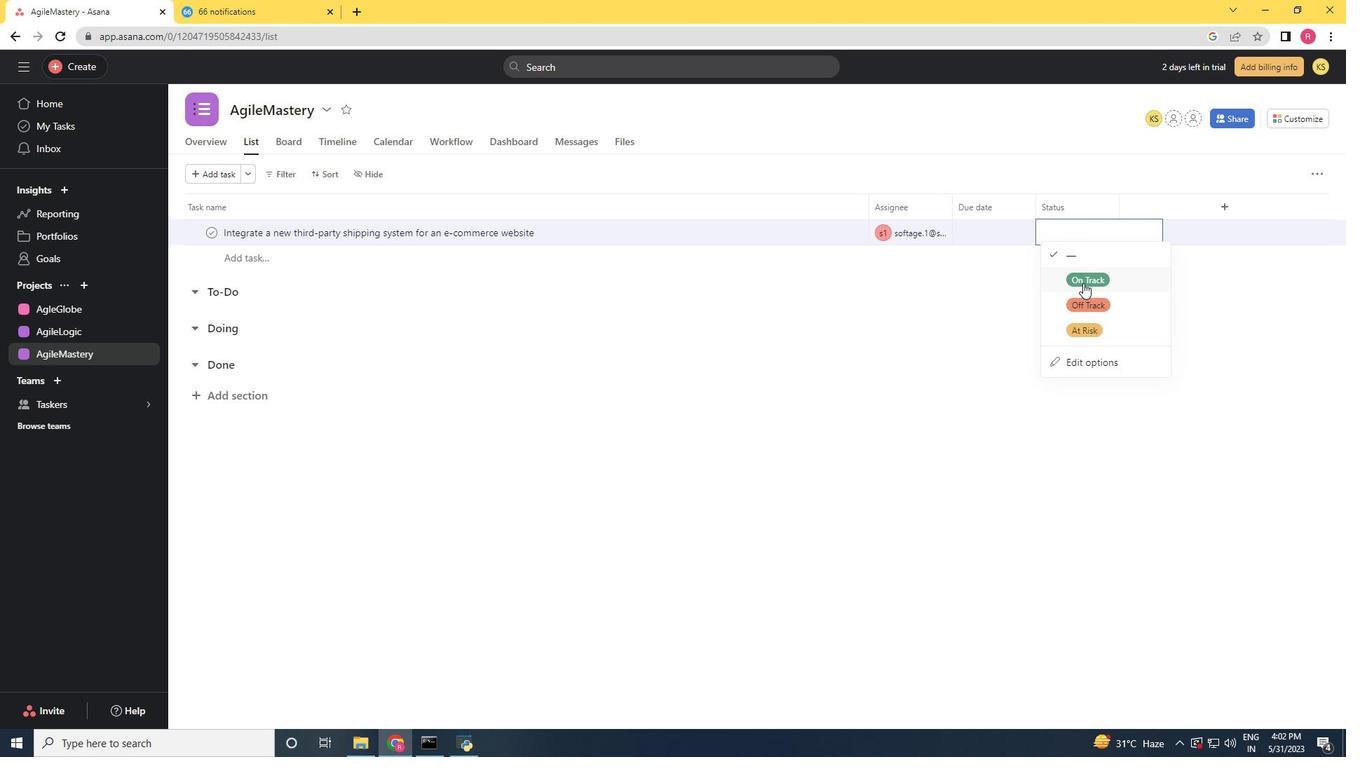 
Action: Mouse moved to (1222, 206)
Screenshot: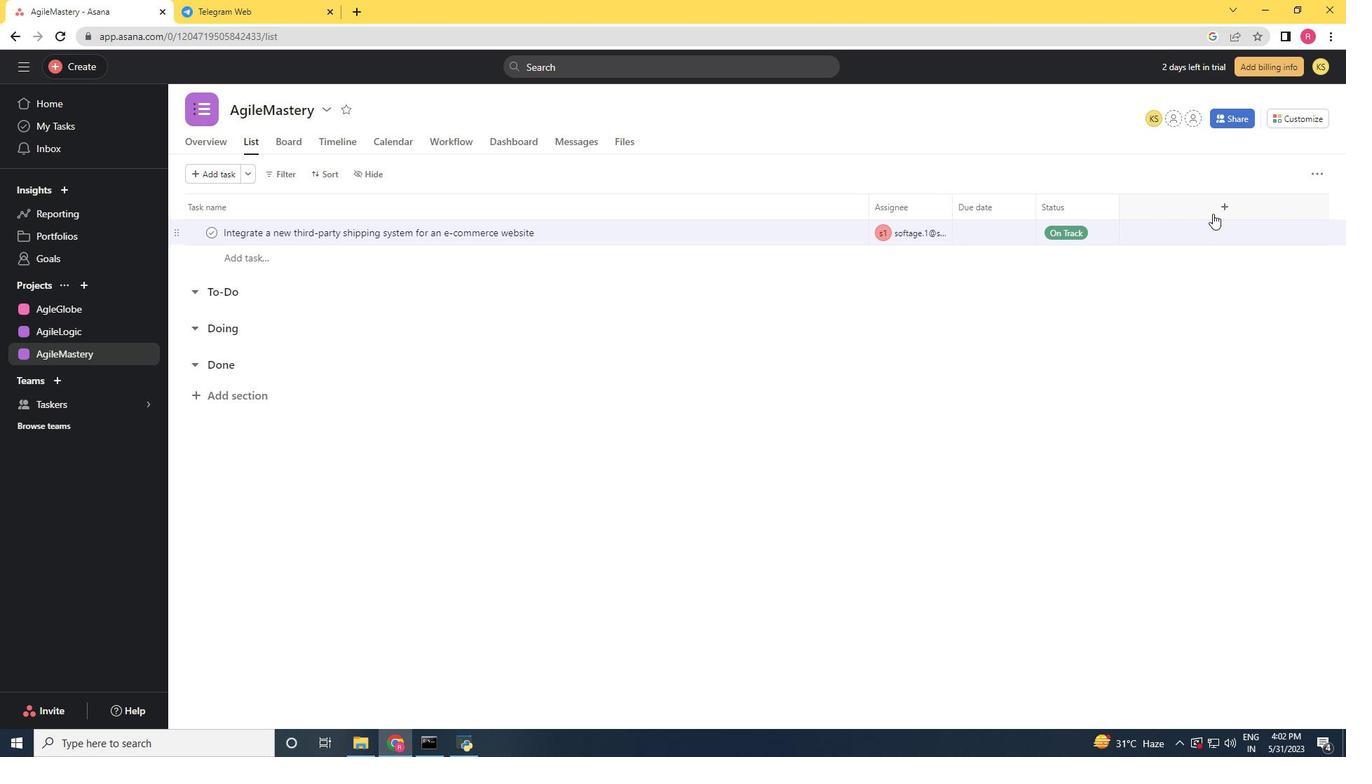 
Action: Mouse pressed left at (1222, 206)
Screenshot: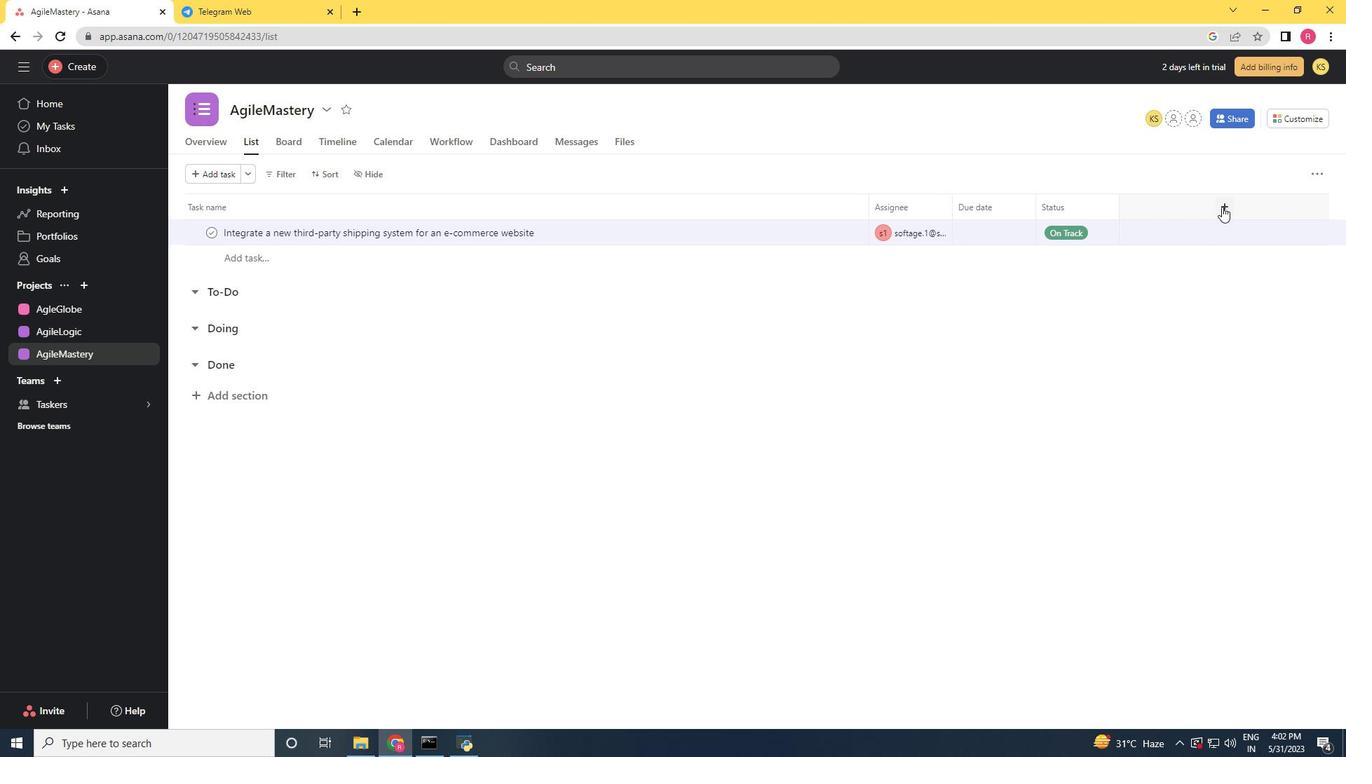 
Action: Mouse moved to (1154, 252)
Screenshot: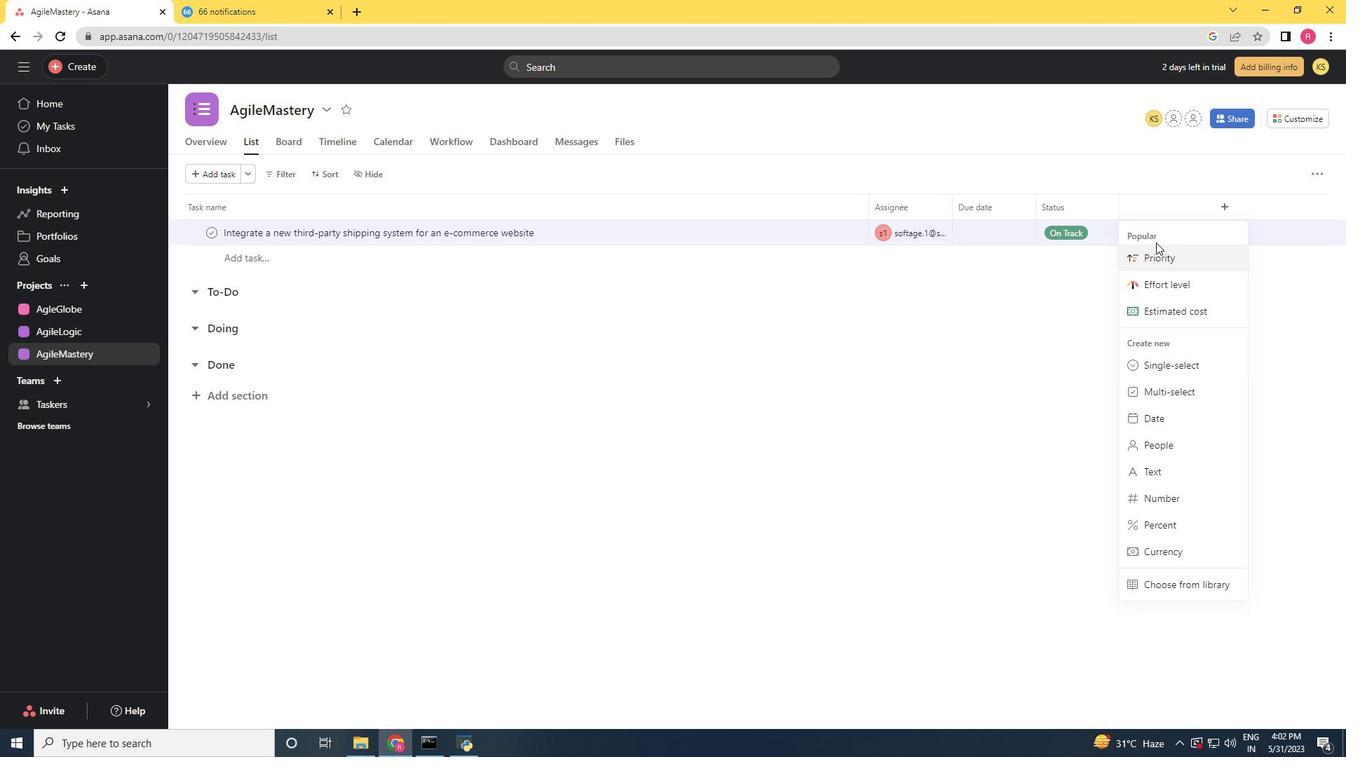 
Action: Mouse pressed left at (1154, 252)
Screenshot: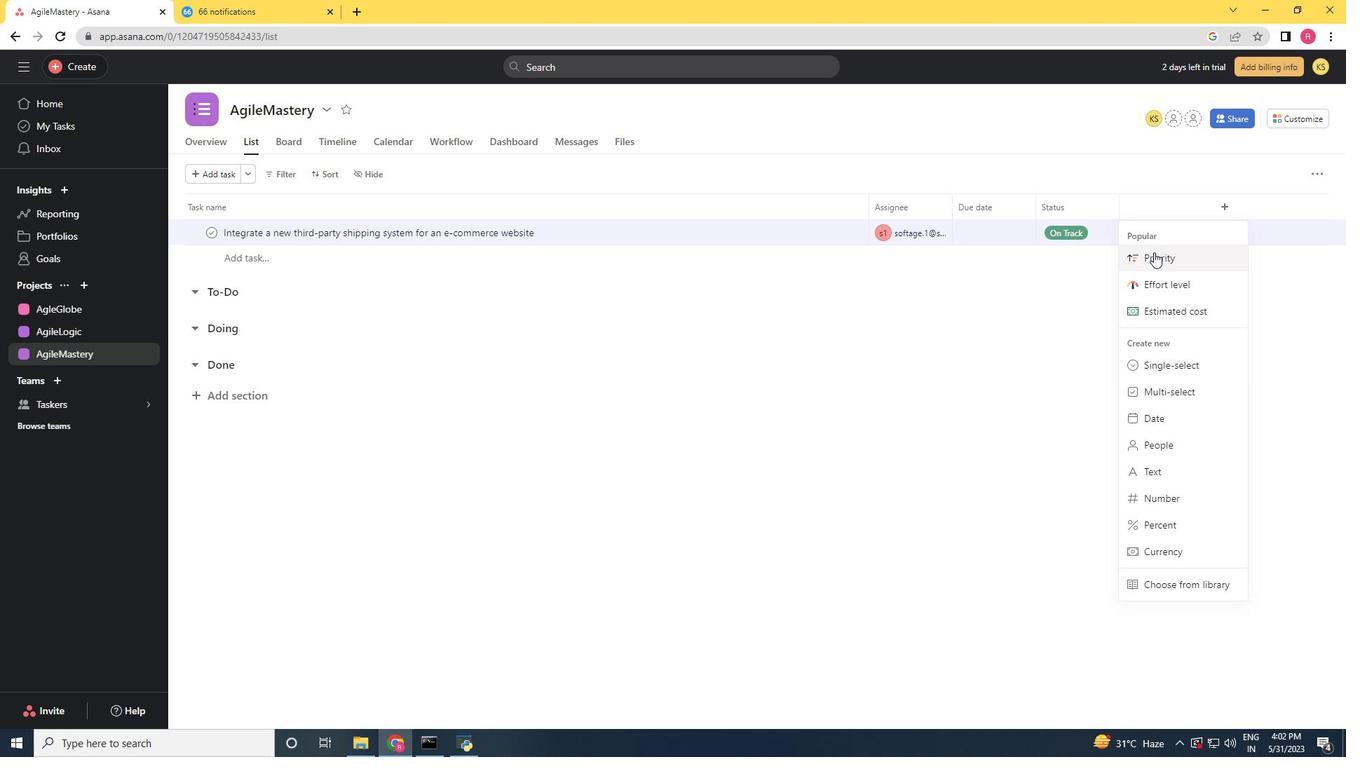 
Action: Mouse moved to (805, 474)
Screenshot: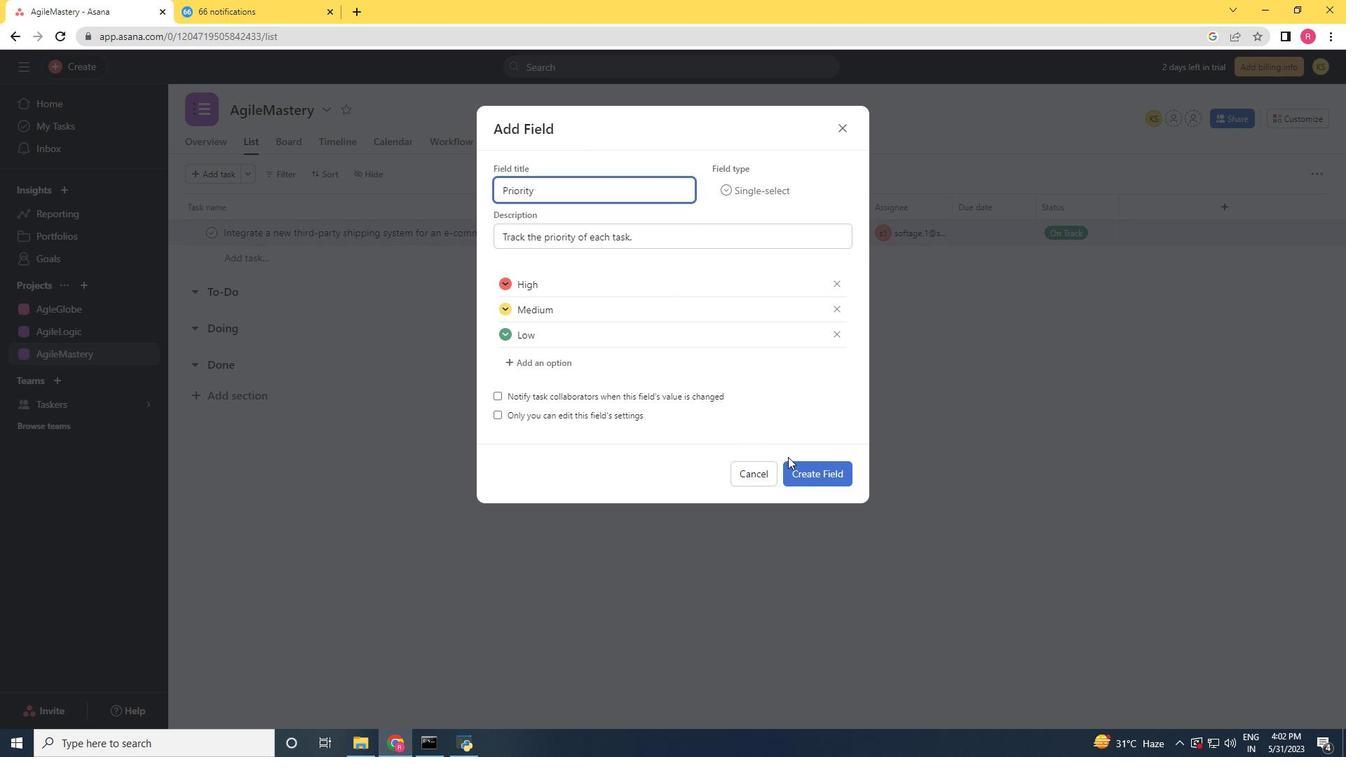 
Action: Mouse pressed left at (805, 474)
Screenshot: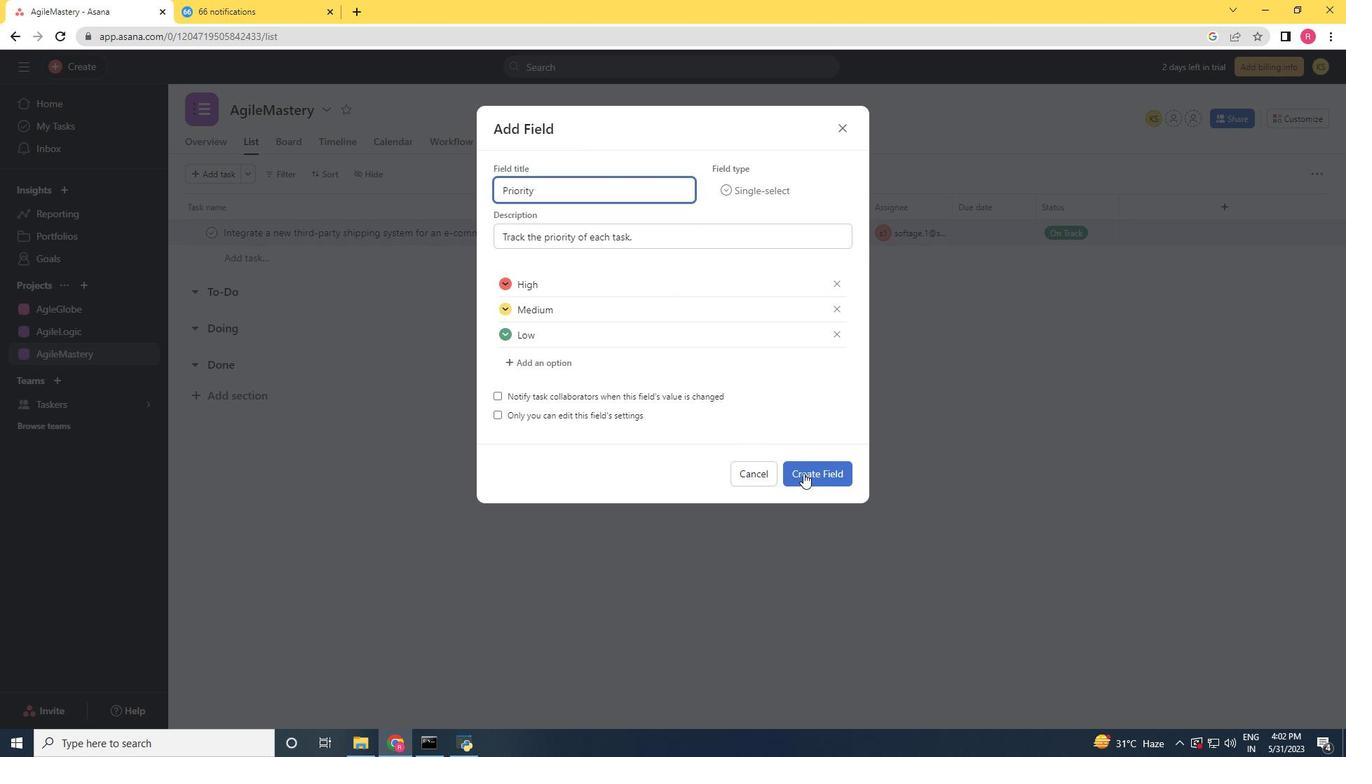 
Action: Mouse moved to (1175, 235)
Screenshot: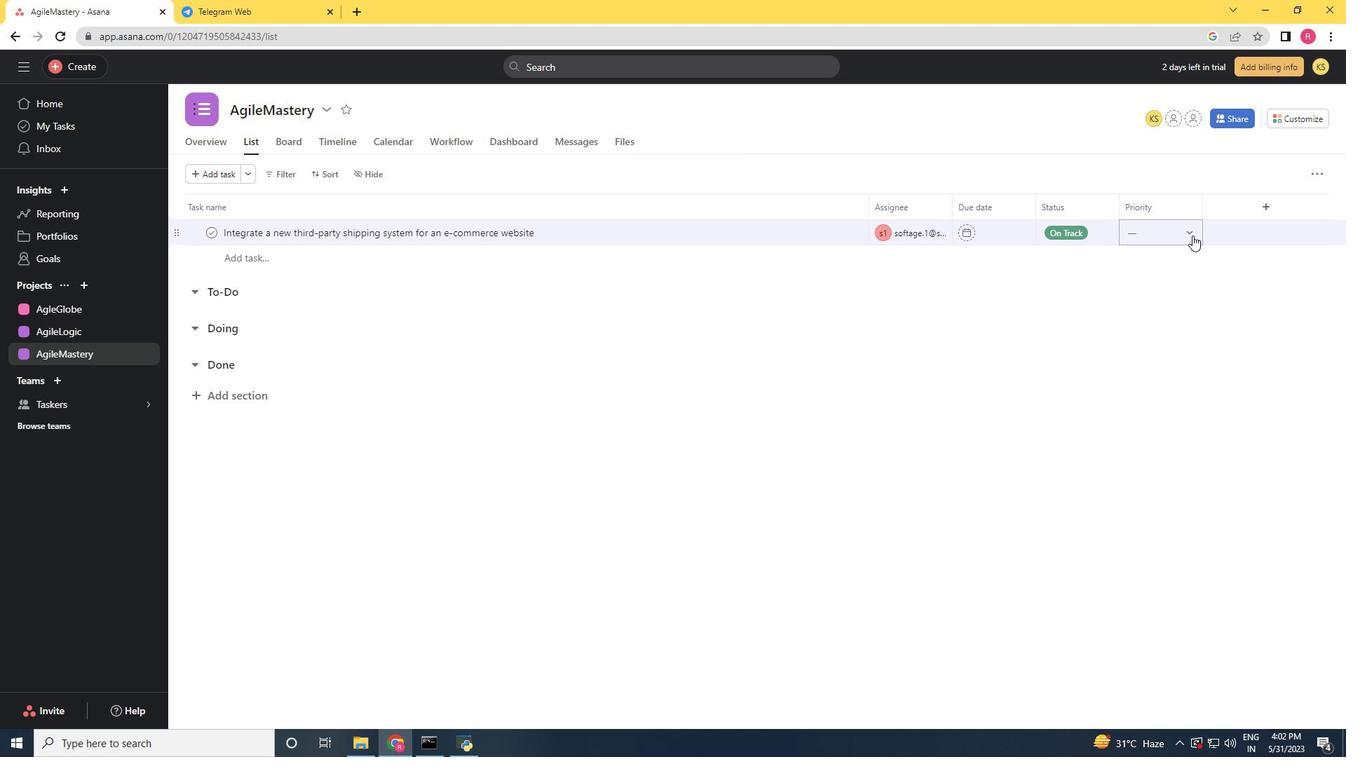 
Action: Mouse pressed left at (1175, 235)
Screenshot: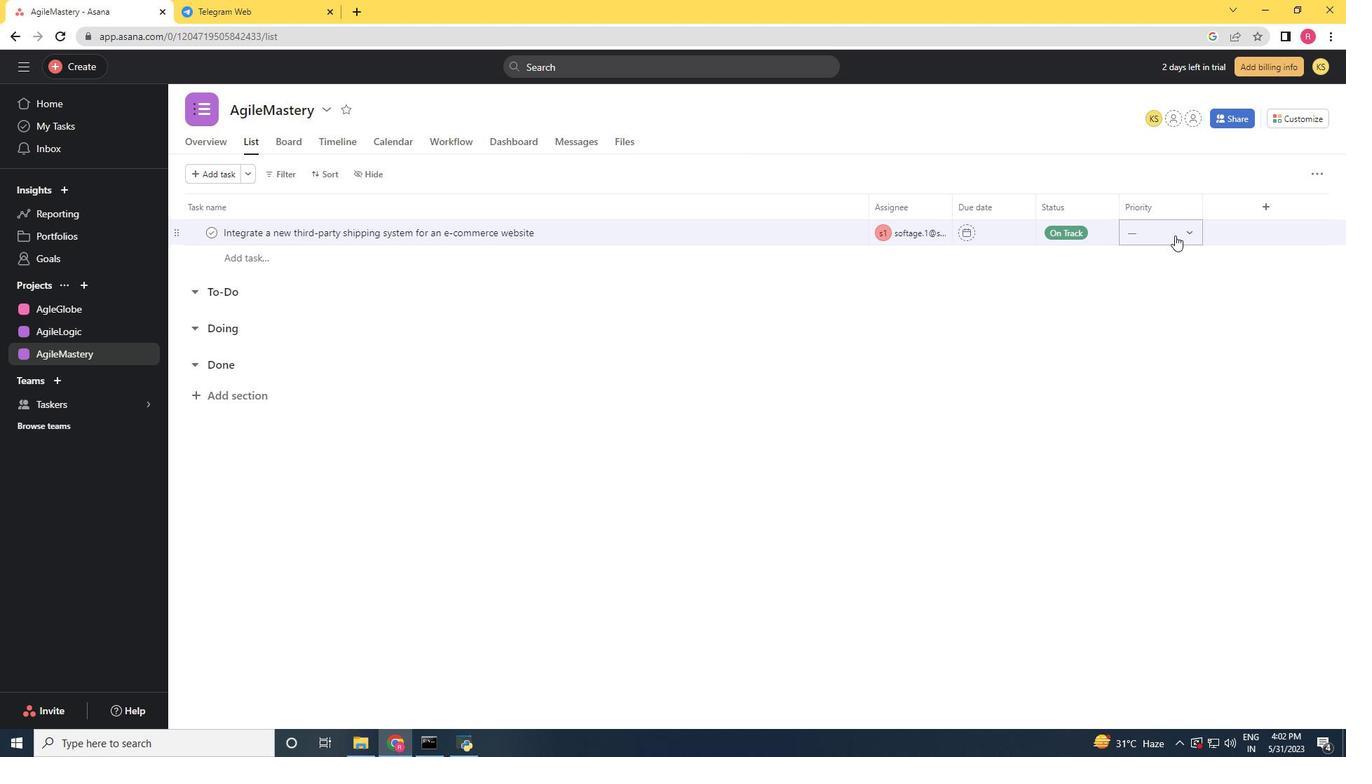 
Action: Mouse moved to (1152, 330)
Screenshot: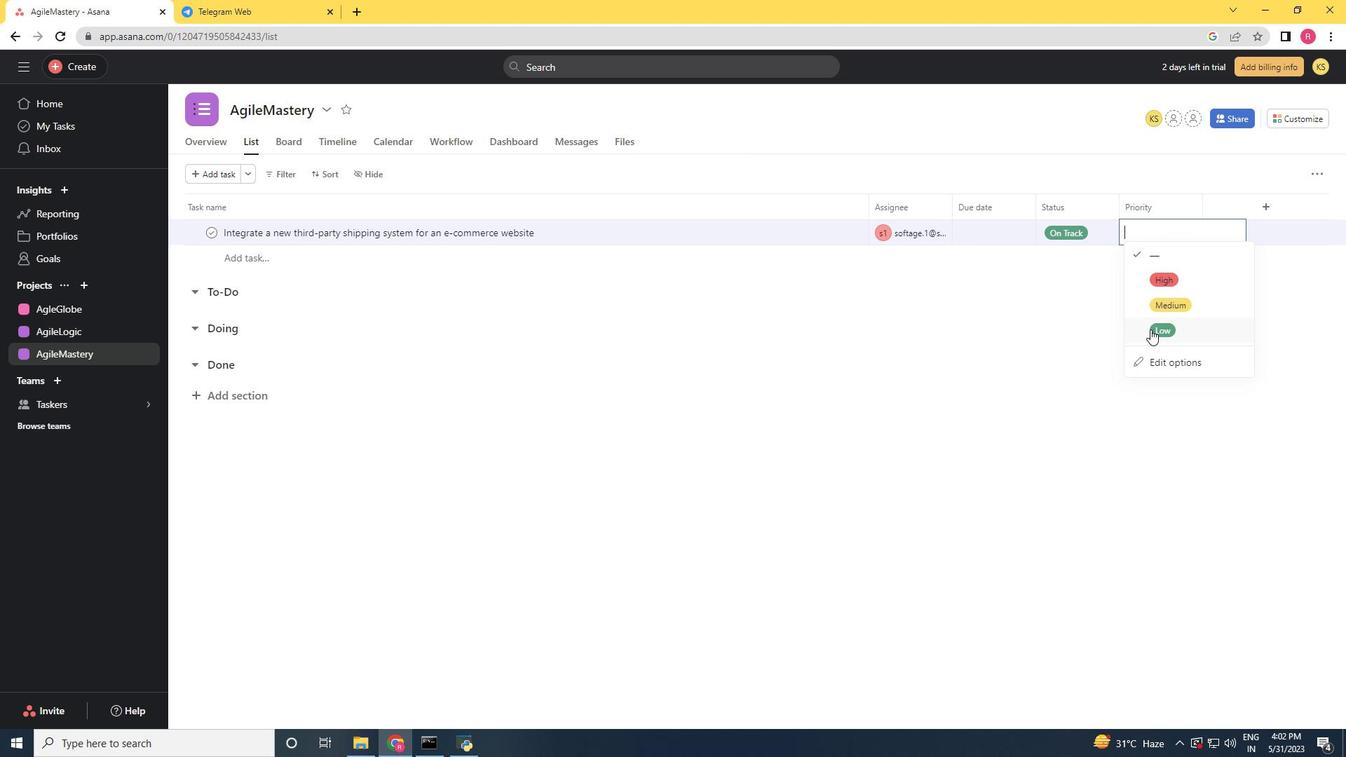 
Action: Mouse pressed left at (1152, 330)
Screenshot: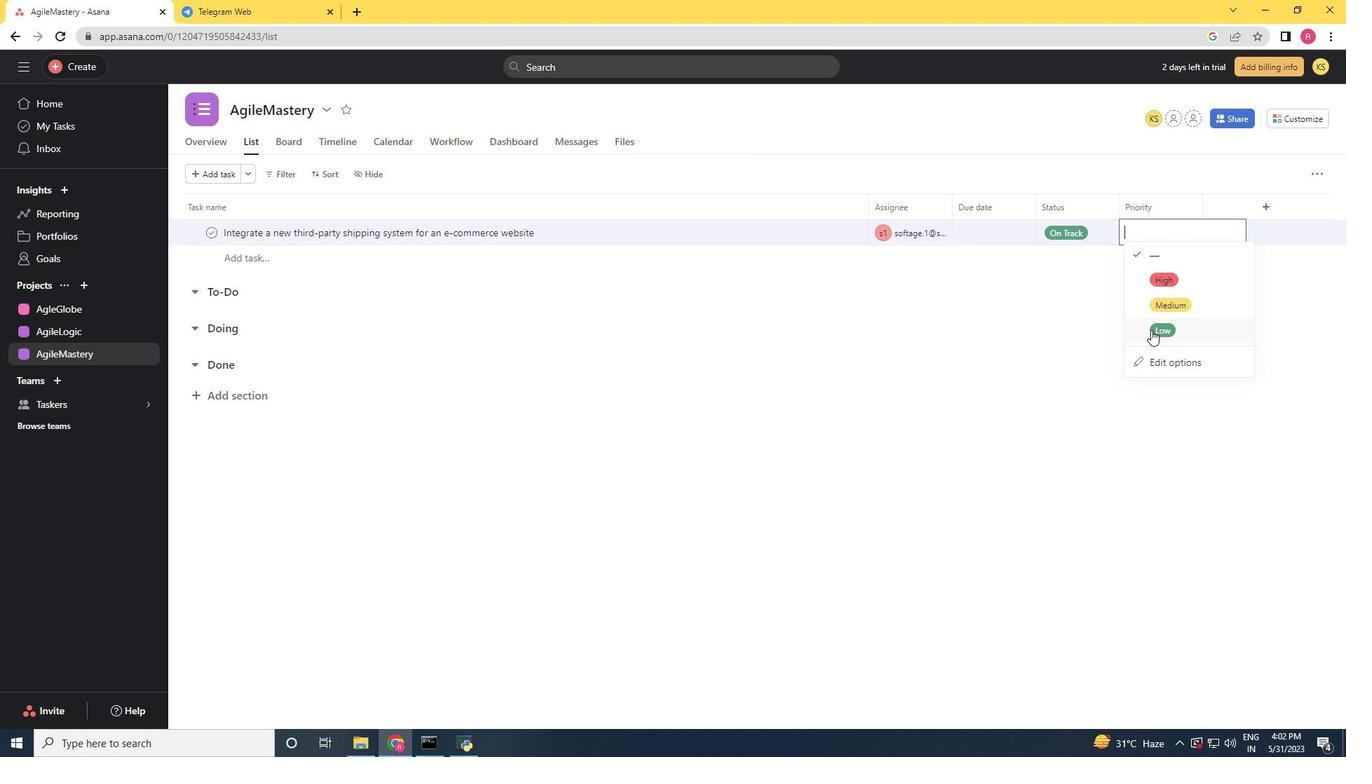 
Action: Mouse moved to (1084, 358)
Screenshot: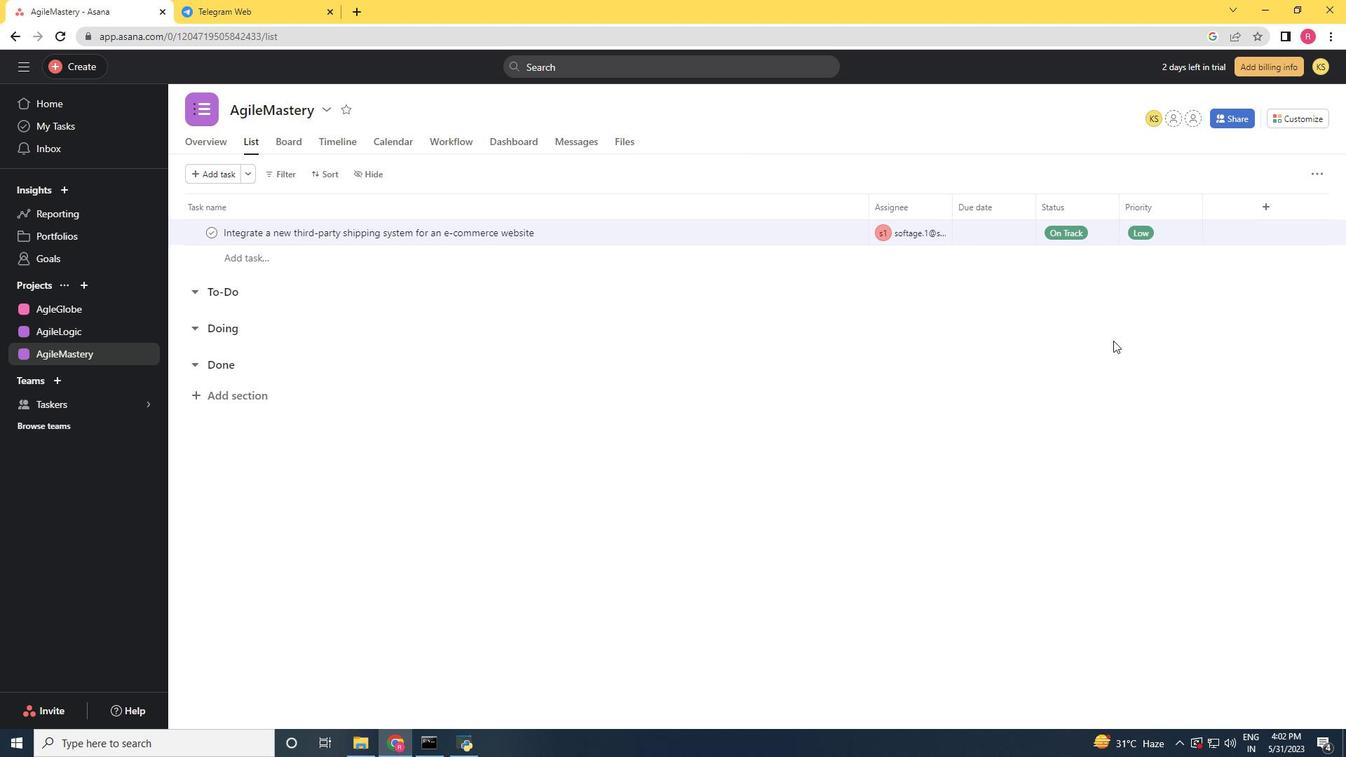 
